 Task: Search one way flight ticket for 3 adults in first from Hilton Head: Hilton Head Airport to Rock Springs: Southwest Wyoming Regional Airport (rock Springs Sweetwater County Airport) on 8-5-2023. Number of bags: 1 carry on bag. Price is upto 97000. Outbound departure time preference is 17:00.
Action: Mouse moved to (317, 275)
Screenshot: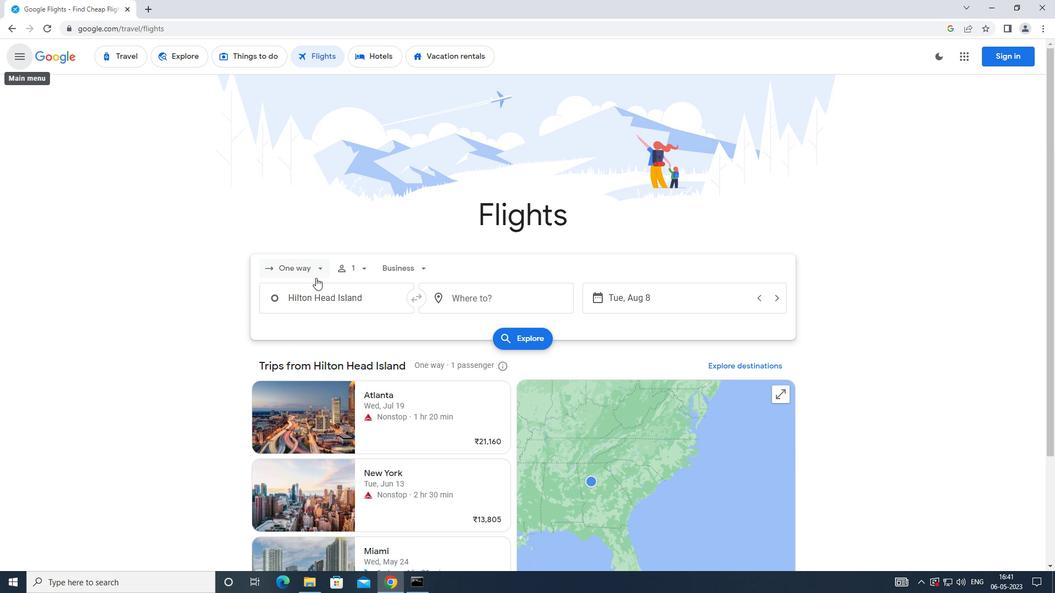 
Action: Mouse pressed left at (317, 275)
Screenshot: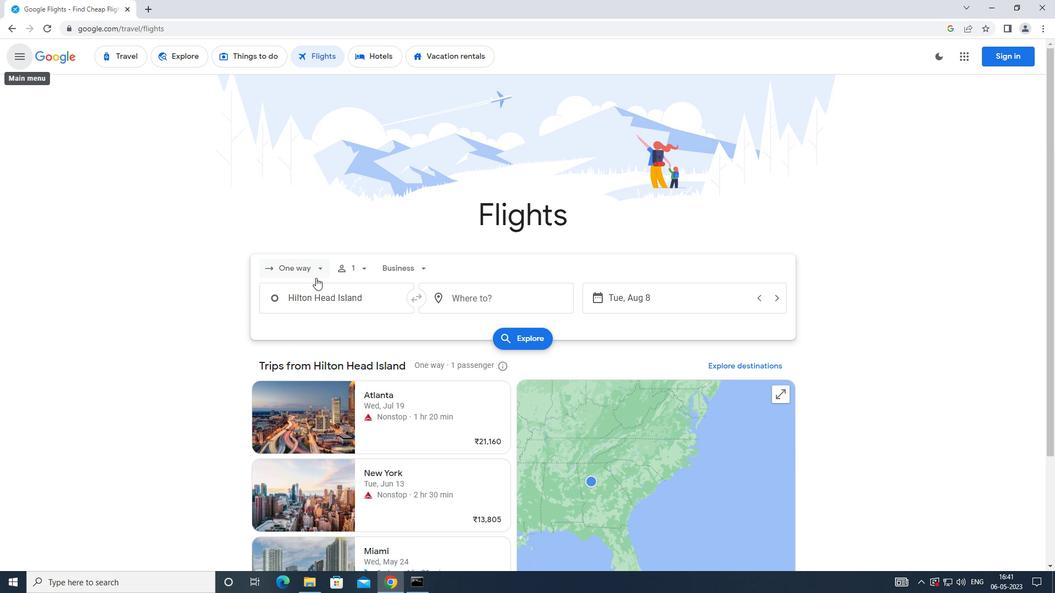 
Action: Mouse moved to (320, 319)
Screenshot: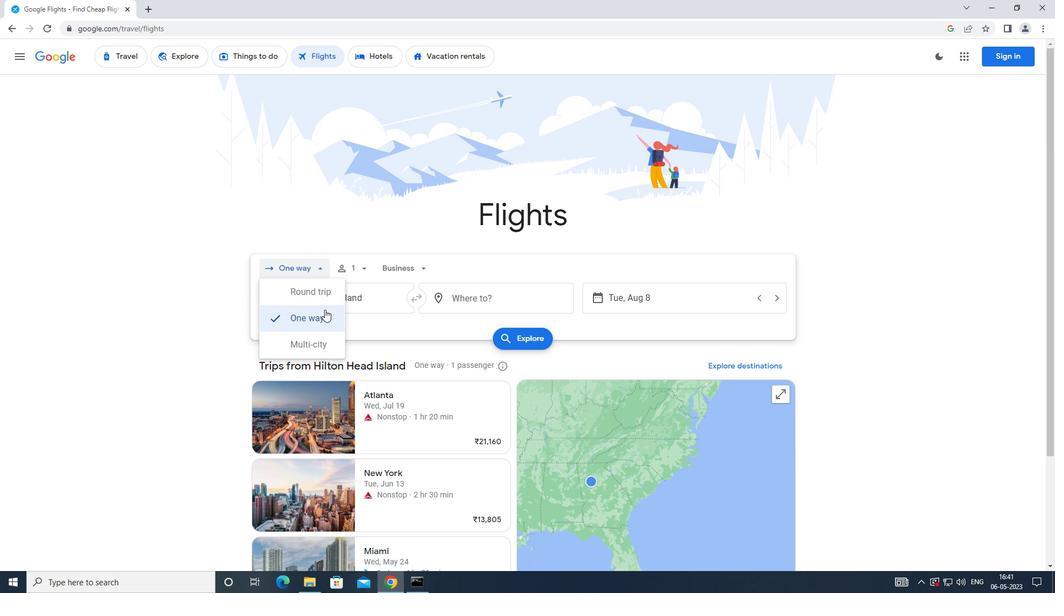 
Action: Mouse pressed left at (320, 319)
Screenshot: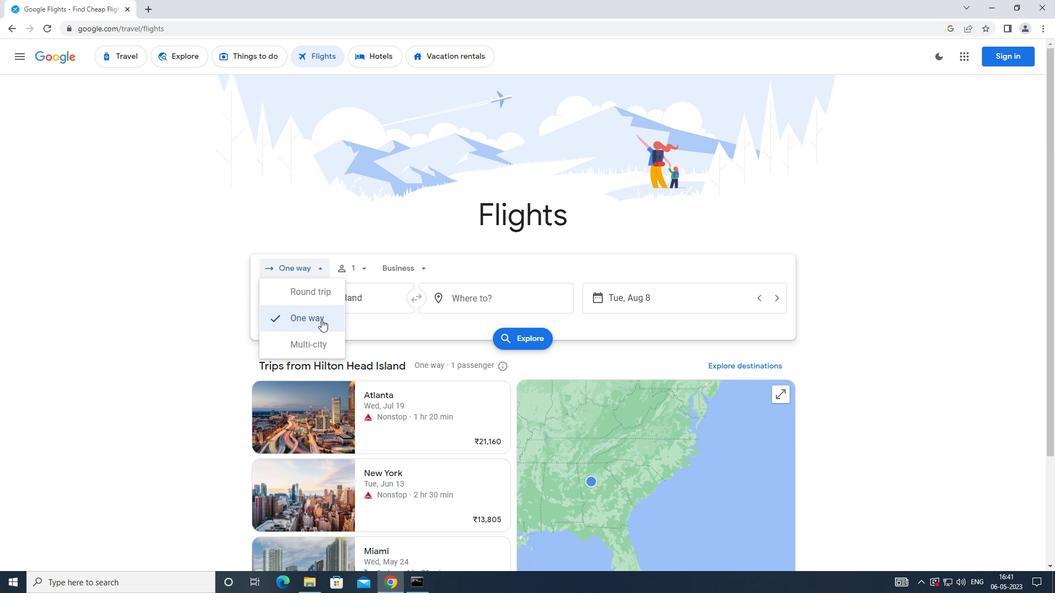 
Action: Mouse moved to (353, 273)
Screenshot: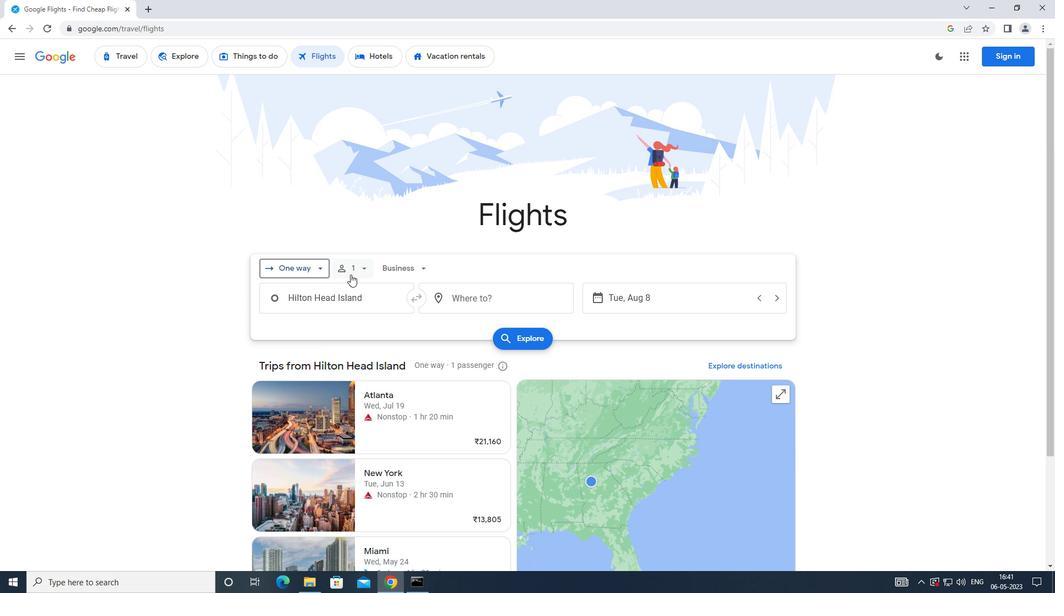 
Action: Mouse pressed left at (353, 273)
Screenshot: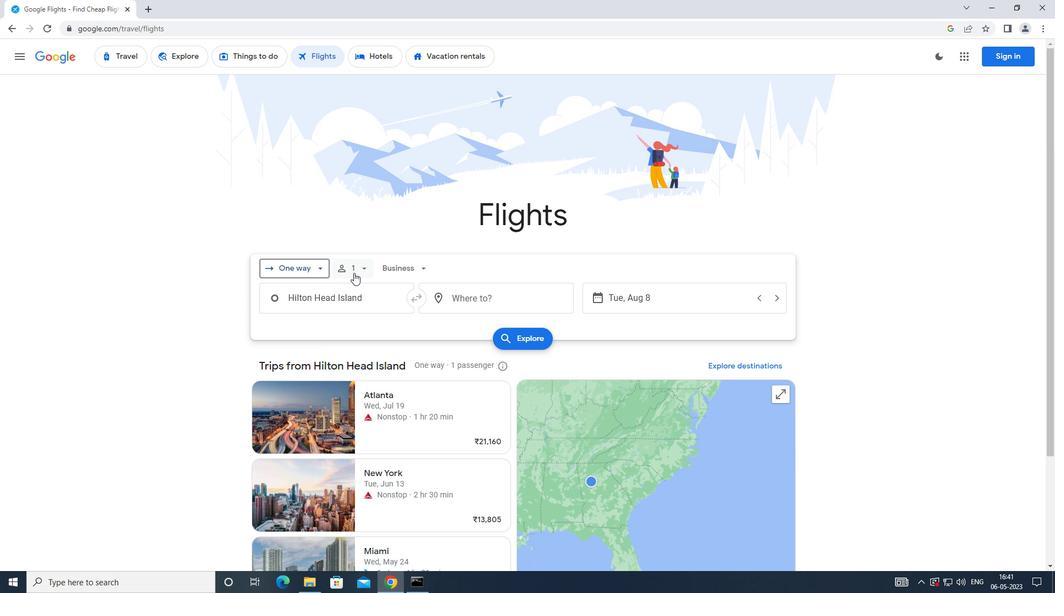 
Action: Mouse moved to (446, 297)
Screenshot: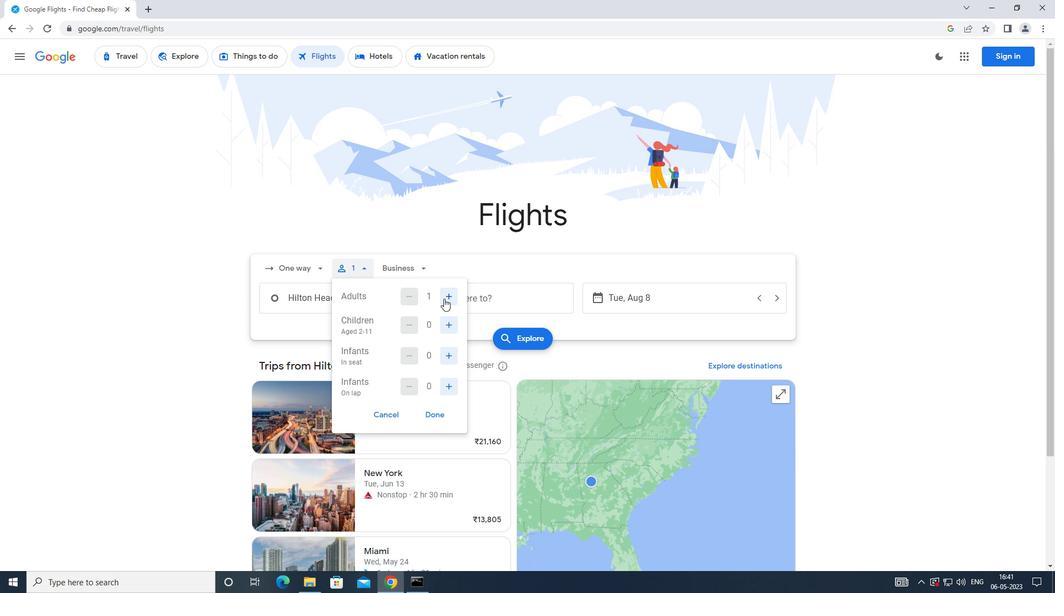 
Action: Mouse pressed left at (446, 297)
Screenshot: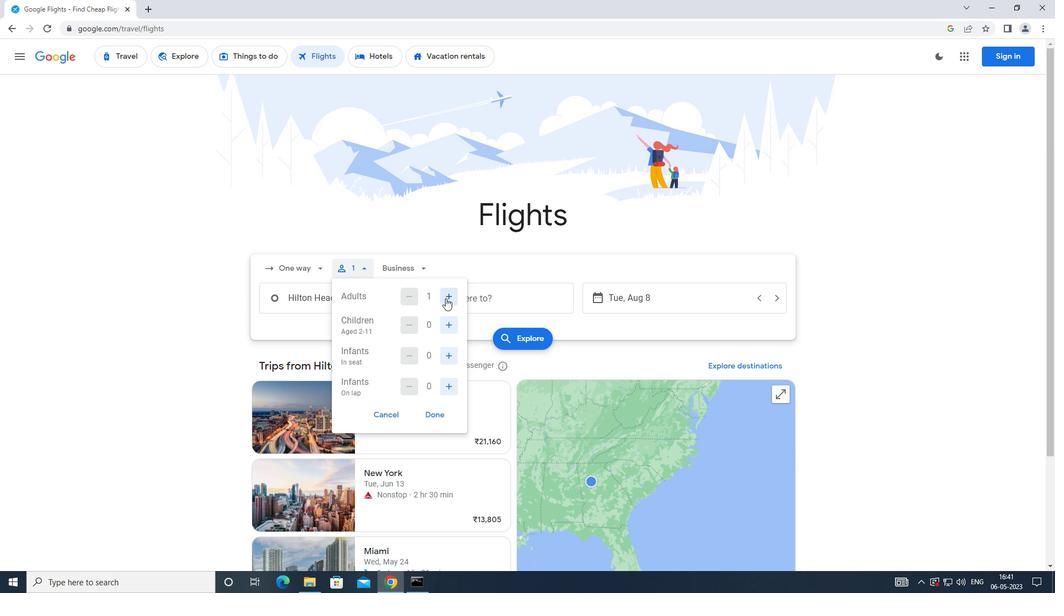 
Action: Mouse moved to (446, 297)
Screenshot: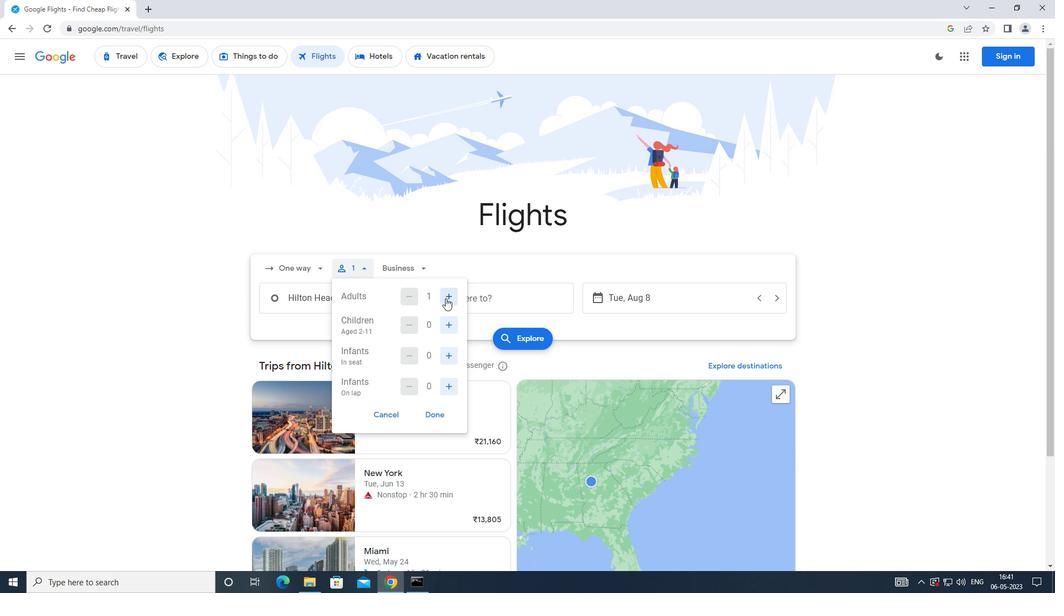 
Action: Mouse pressed left at (446, 297)
Screenshot: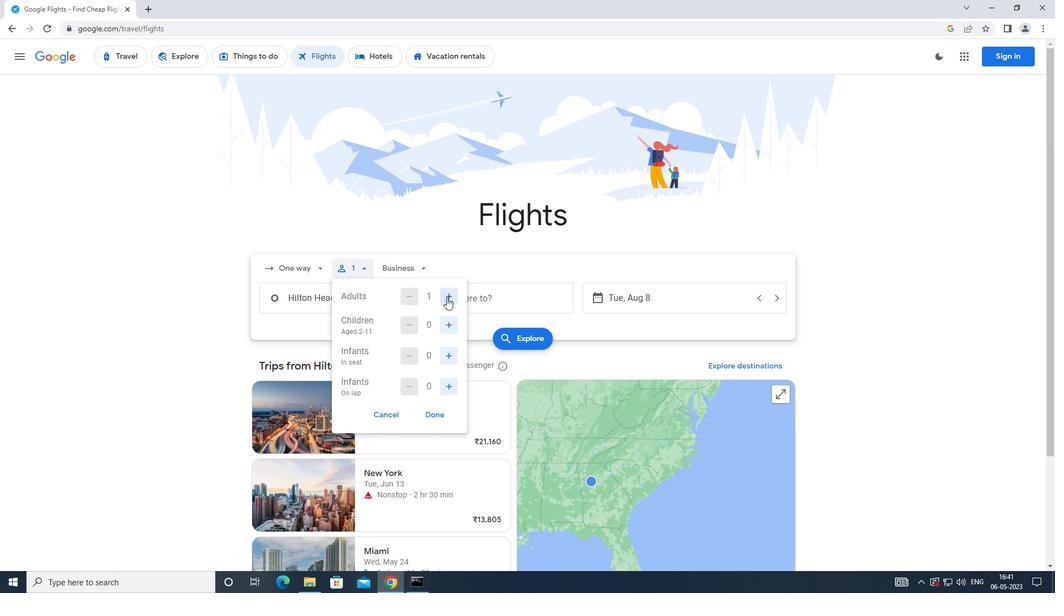 
Action: Mouse moved to (433, 417)
Screenshot: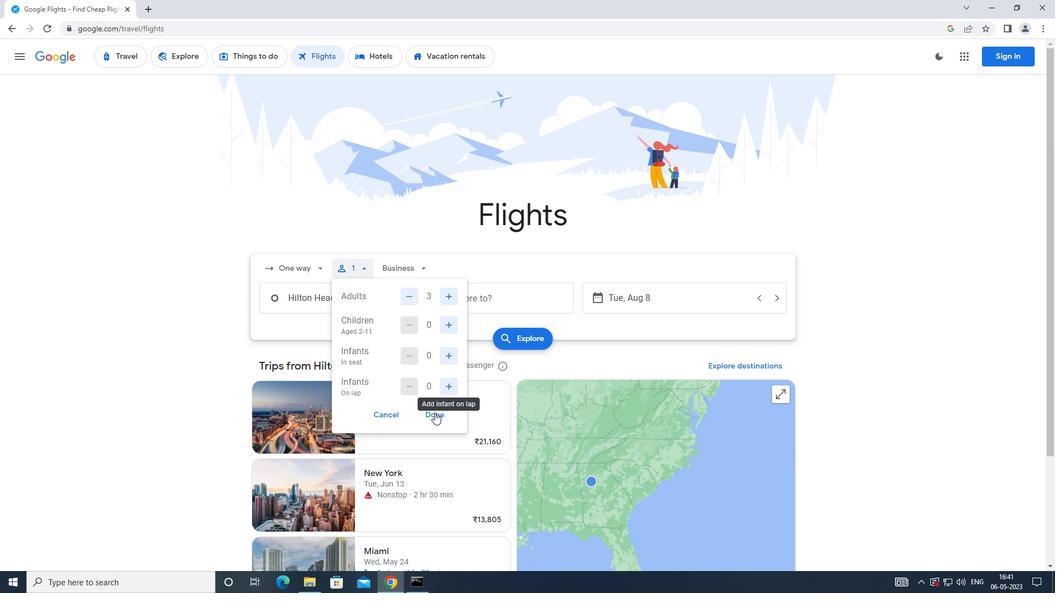 
Action: Mouse pressed left at (433, 417)
Screenshot: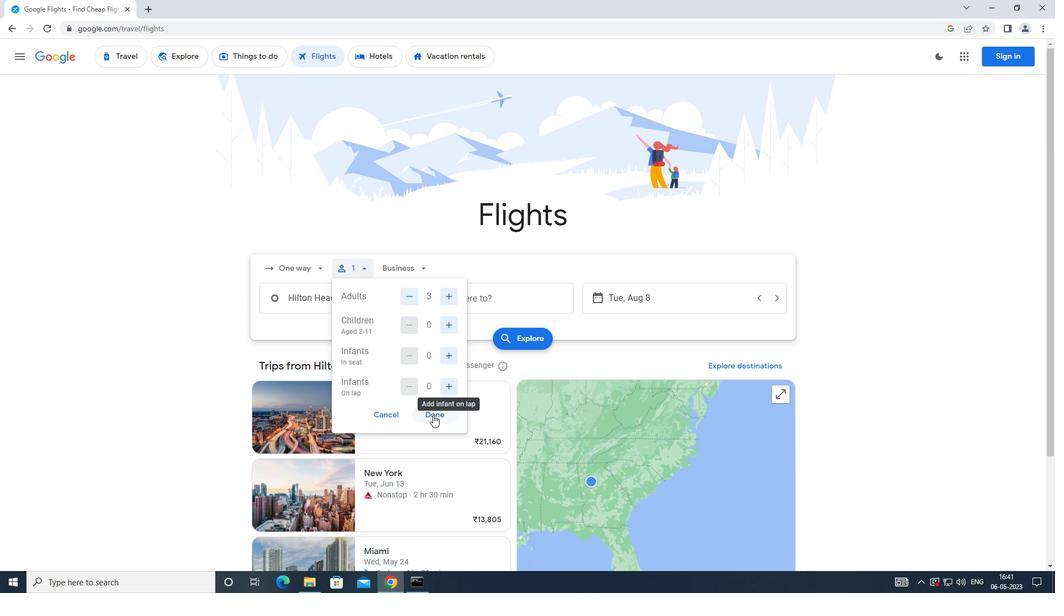 
Action: Mouse moved to (420, 267)
Screenshot: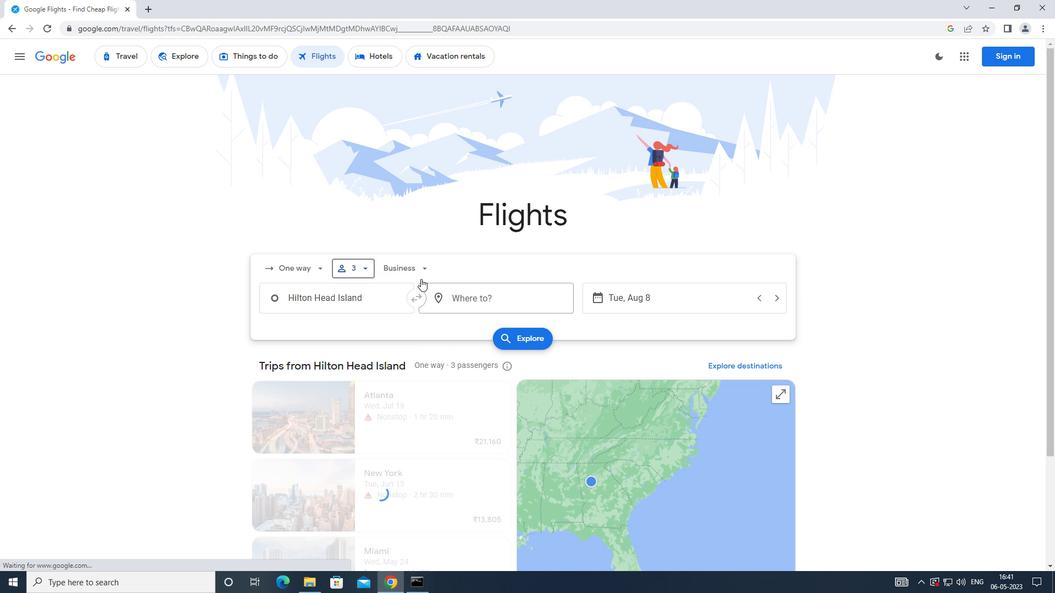 
Action: Mouse pressed left at (420, 267)
Screenshot: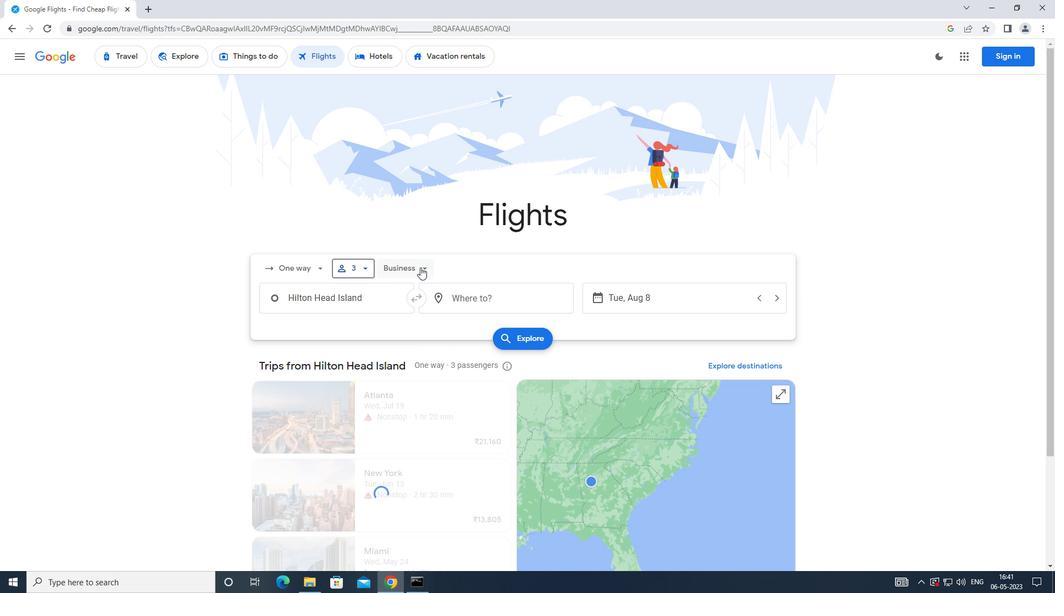 
Action: Mouse moved to (428, 376)
Screenshot: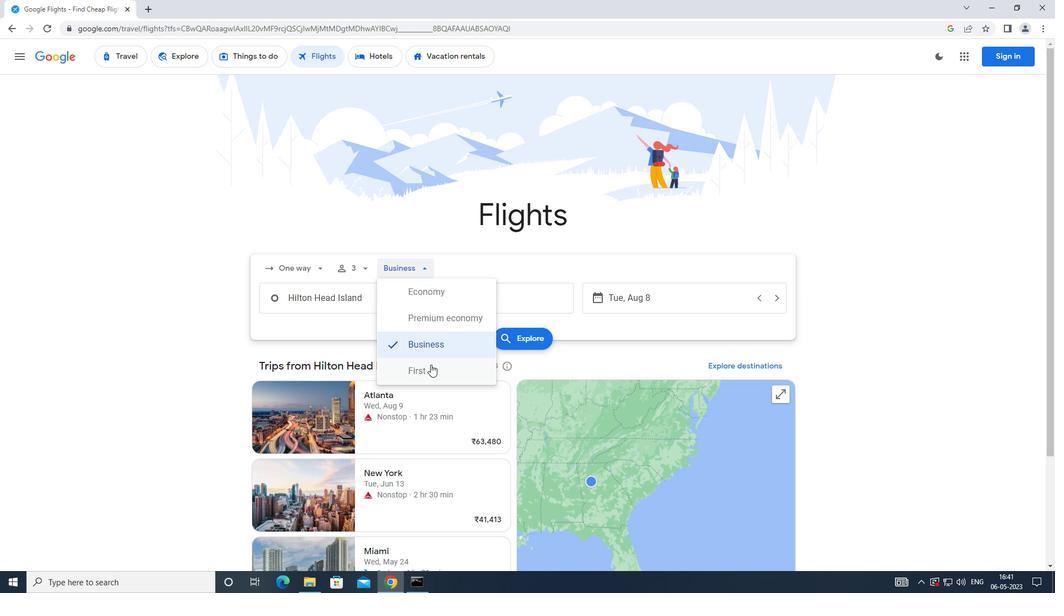 
Action: Mouse pressed left at (428, 376)
Screenshot: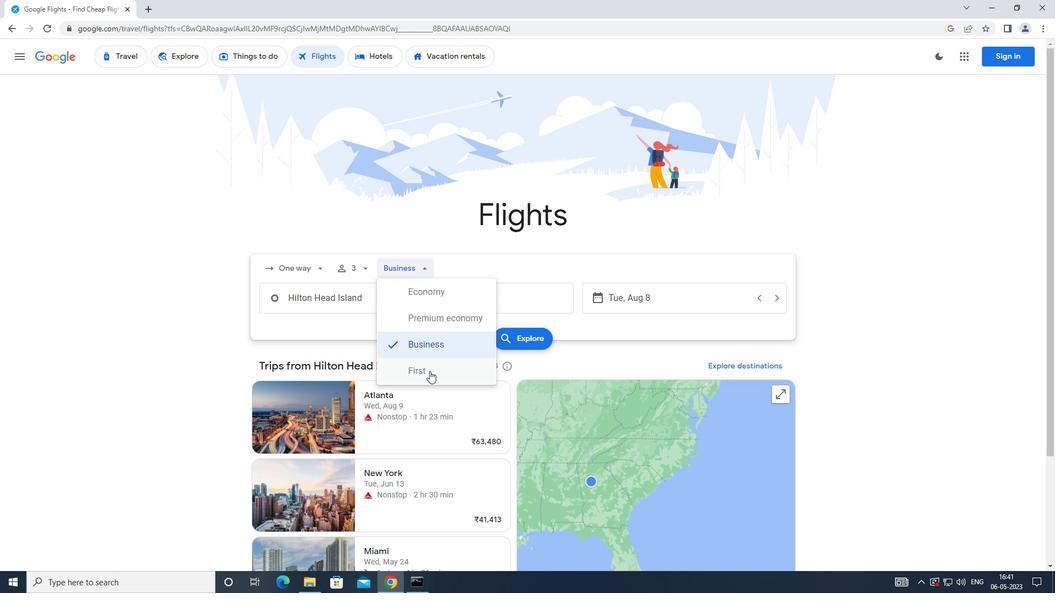 
Action: Mouse moved to (372, 303)
Screenshot: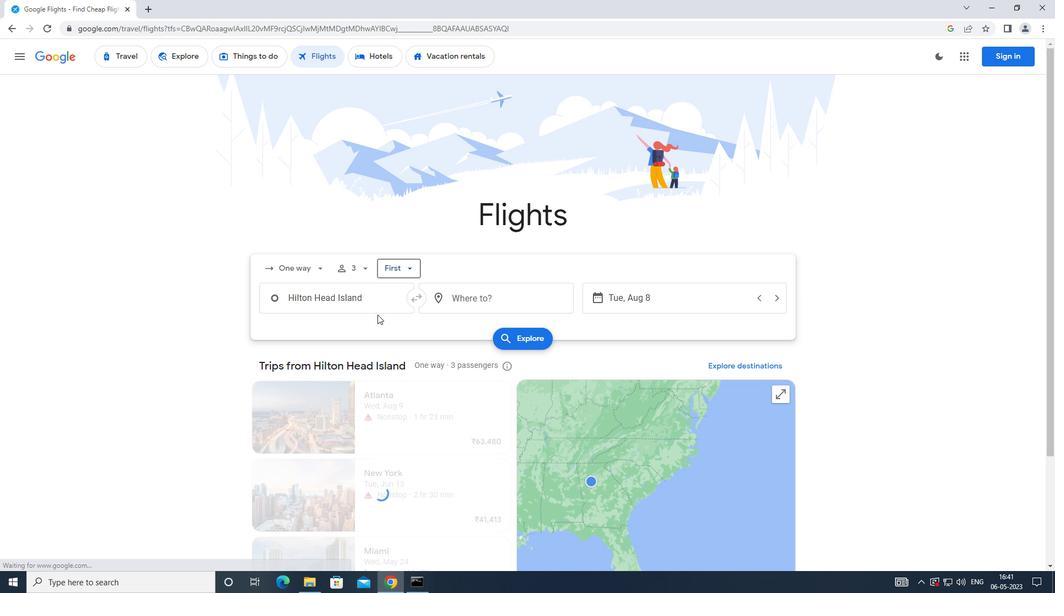 
Action: Mouse pressed left at (372, 303)
Screenshot: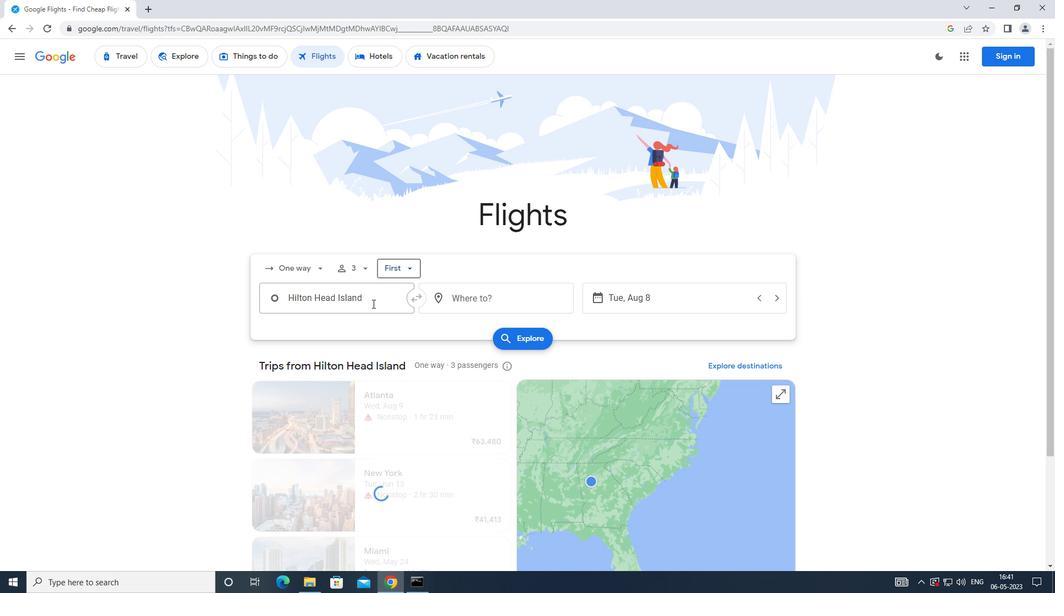 
Action: Mouse moved to (364, 325)
Screenshot: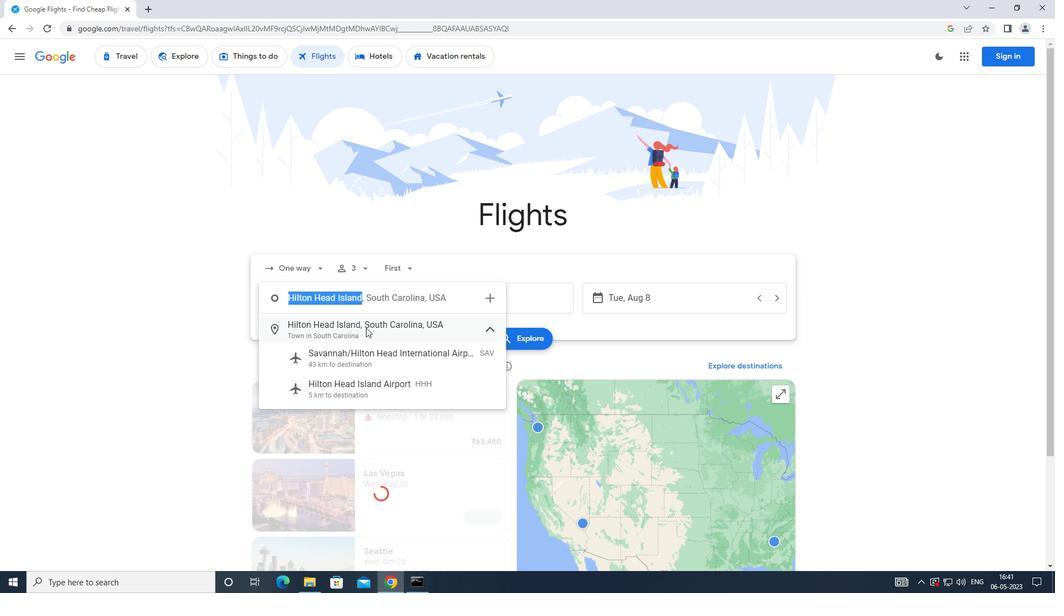 
Action: Mouse pressed left at (364, 325)
Screenshot: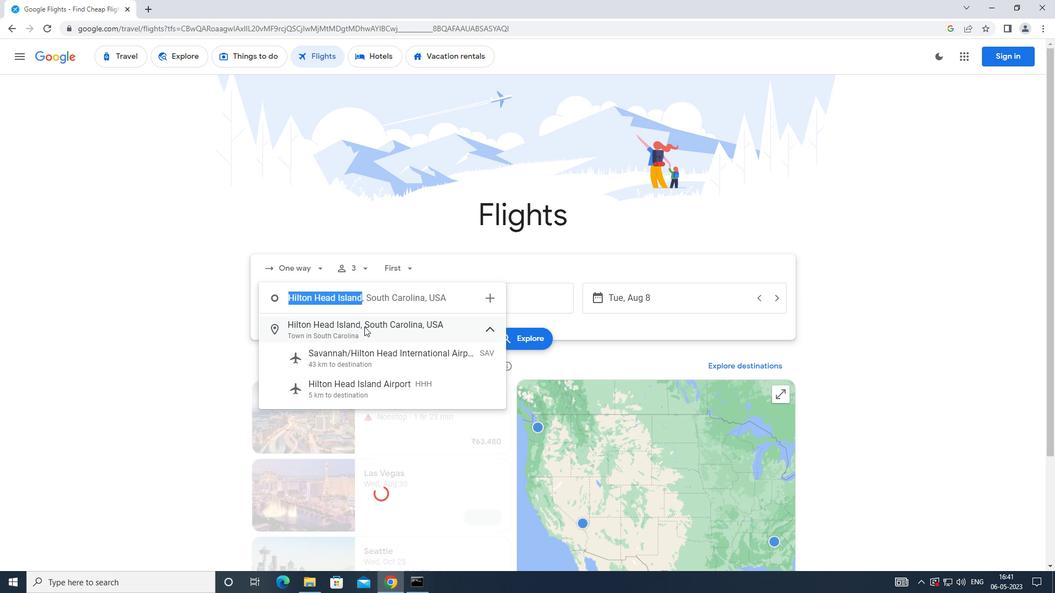 
Action: Mouse moved to (436, 303)
Screenshot: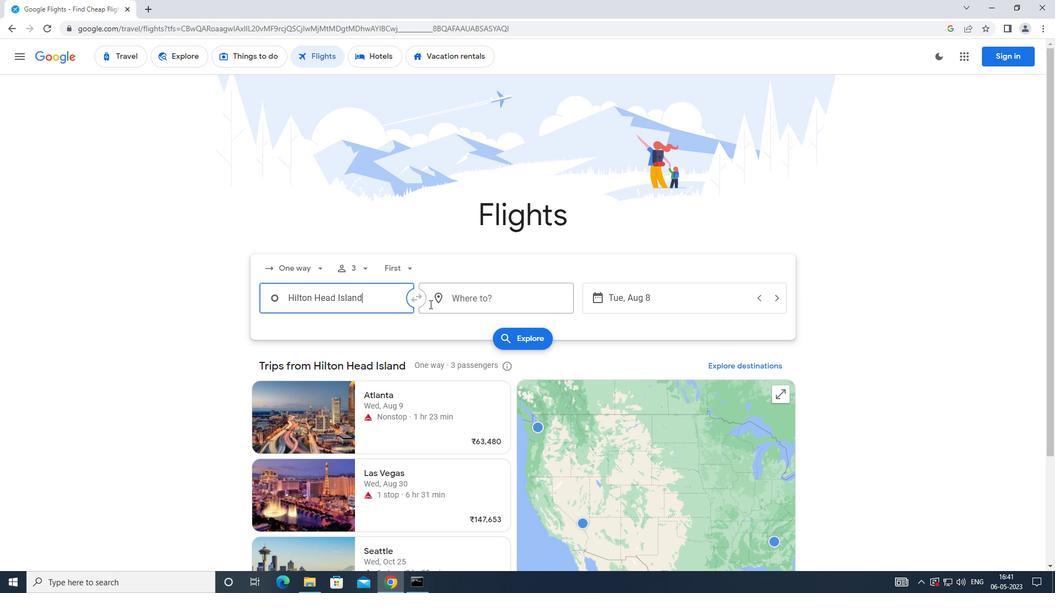 
Action: Mouse pressed left at (436, 303)
Screenshot: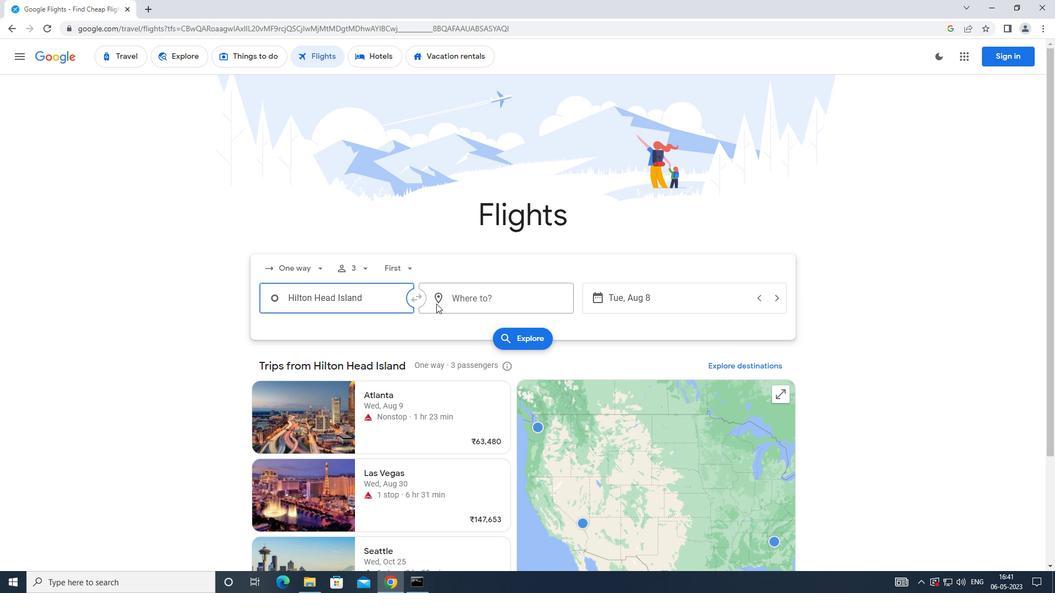 
Action: Mouse moved to (466, 299)
Screenshot: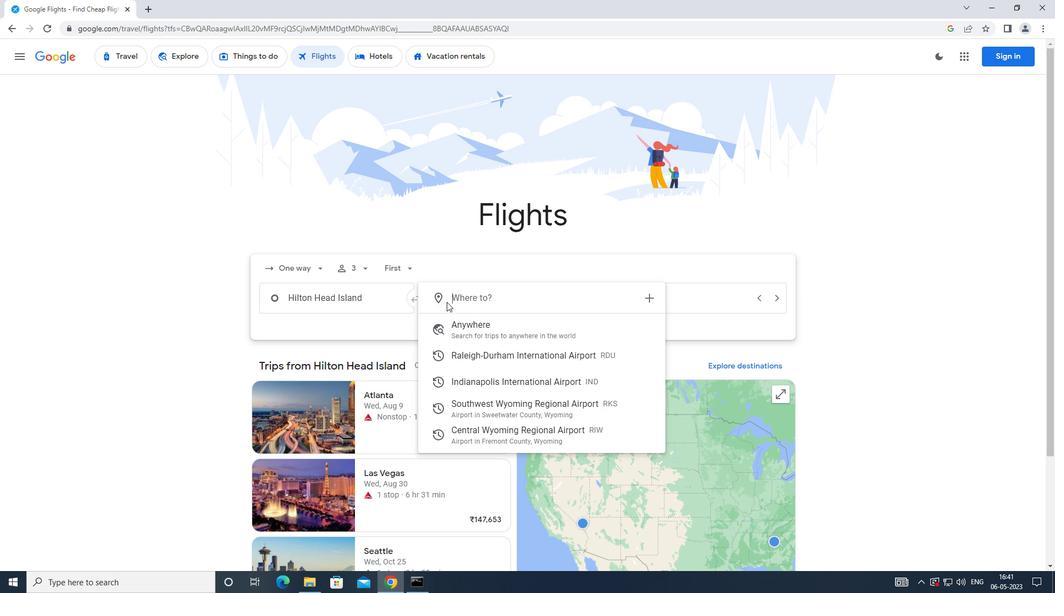 
Action: Key pressed <Key.caps_lock>s<Key.caps_lock>outhwest
Screenshot: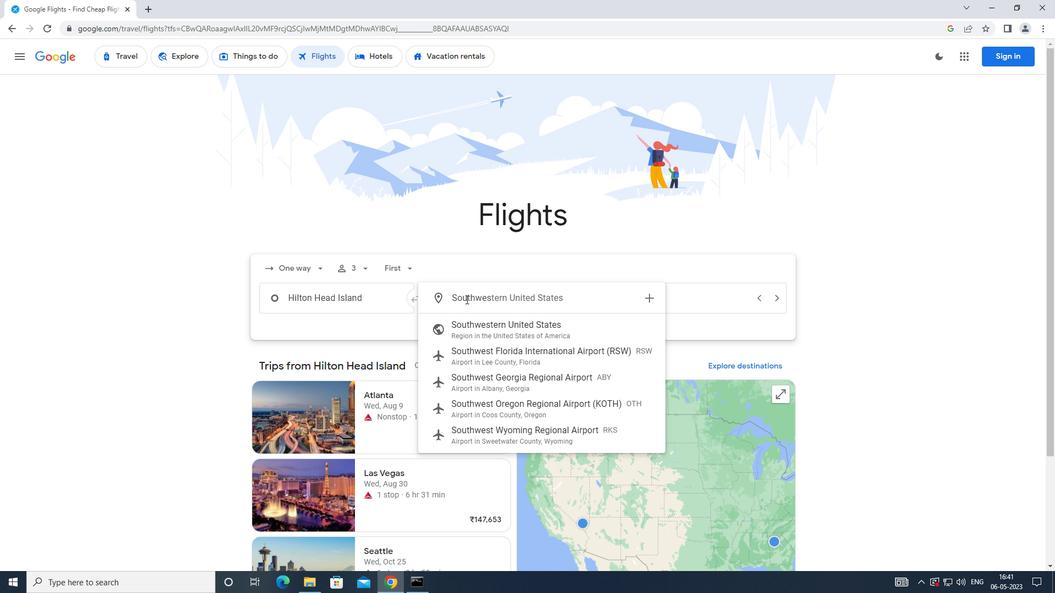 
Action: Mouse moved to (489, 435)
Screenshot: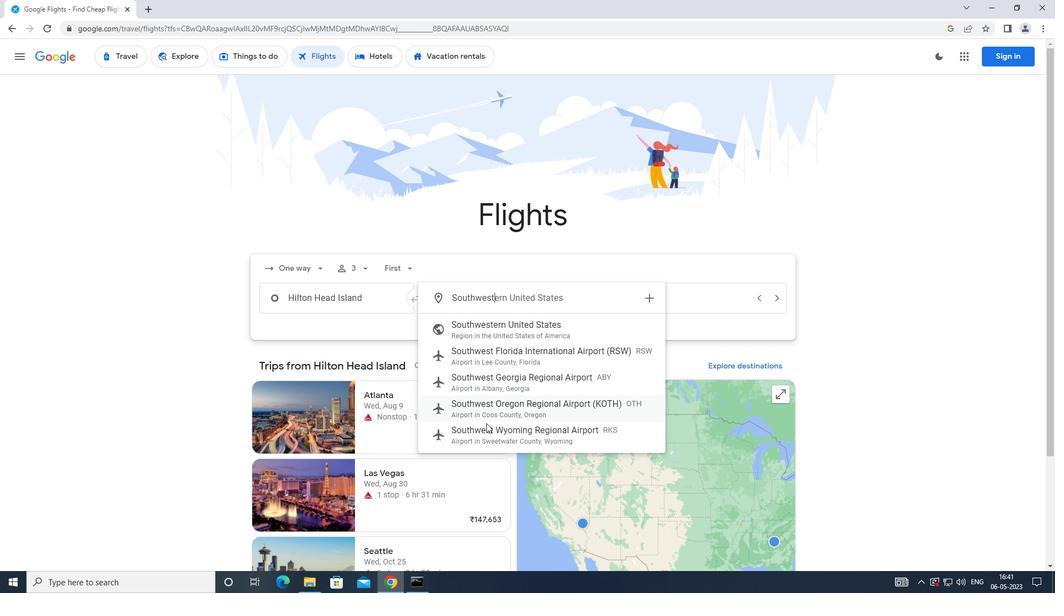 
Action: Mouse pressed left at (489, 435)
Screenshot: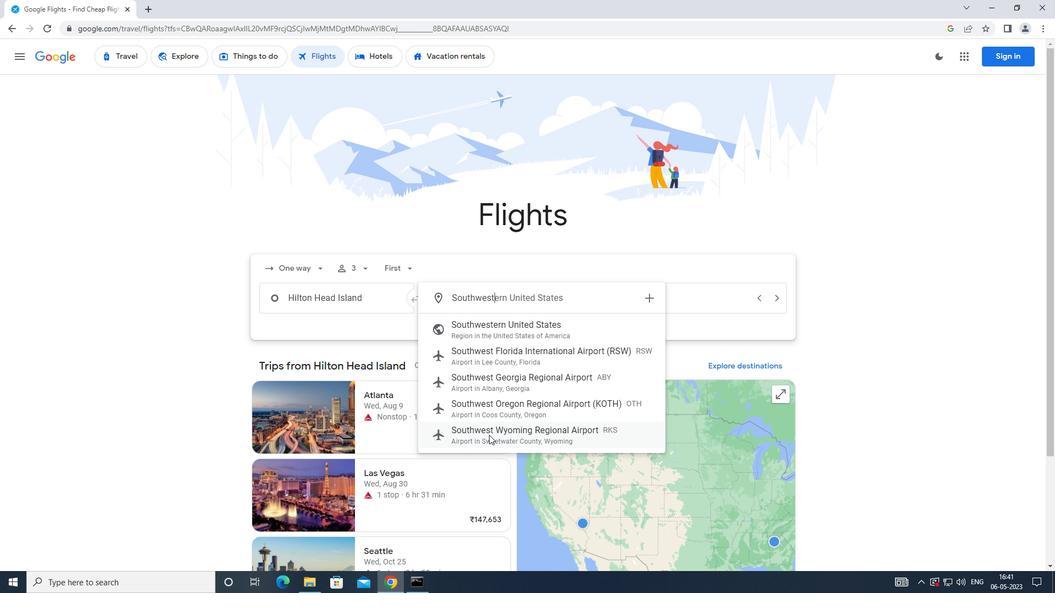 
Action: Mouse moved to (610, 294)
Screenshot: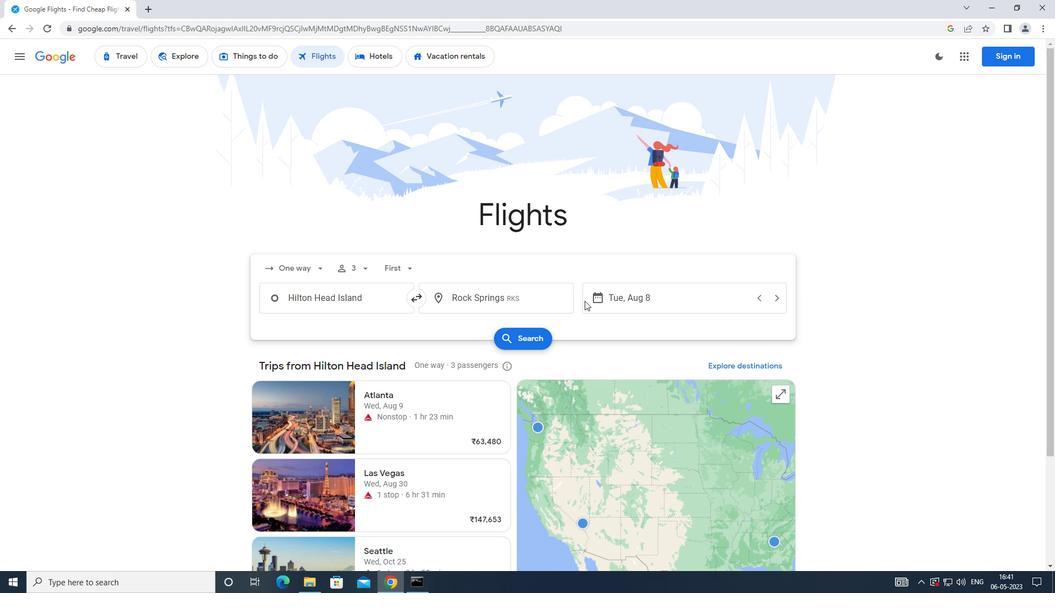 
Action: Mouse pressed left at (610, 294)
Screenshot: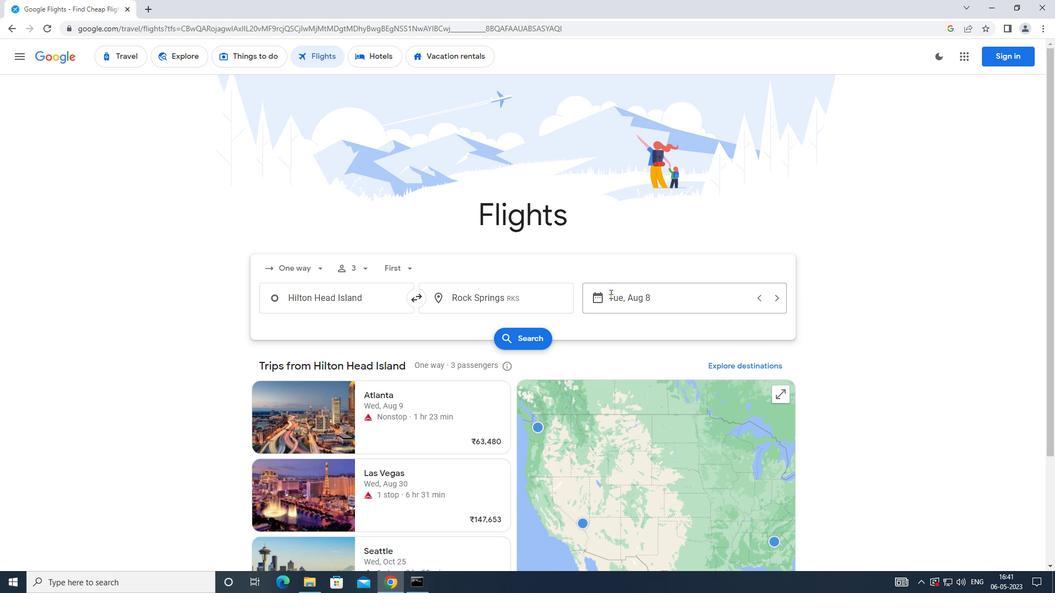 
Action: Mouse moved to (441, 386)
Screenshot: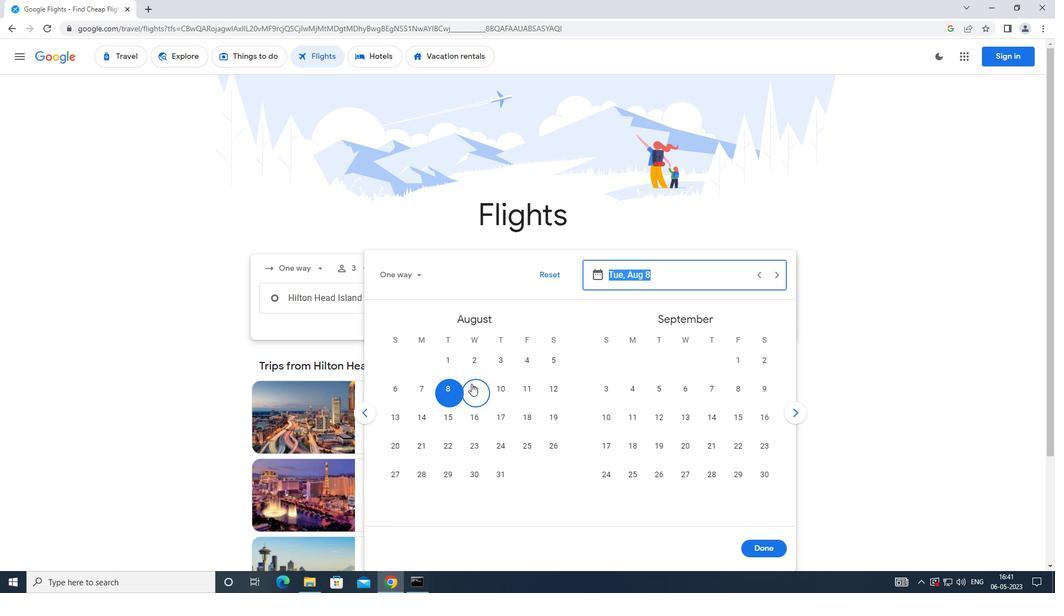 
Action: Mouse pressed left at (441, 386)
Screenshot: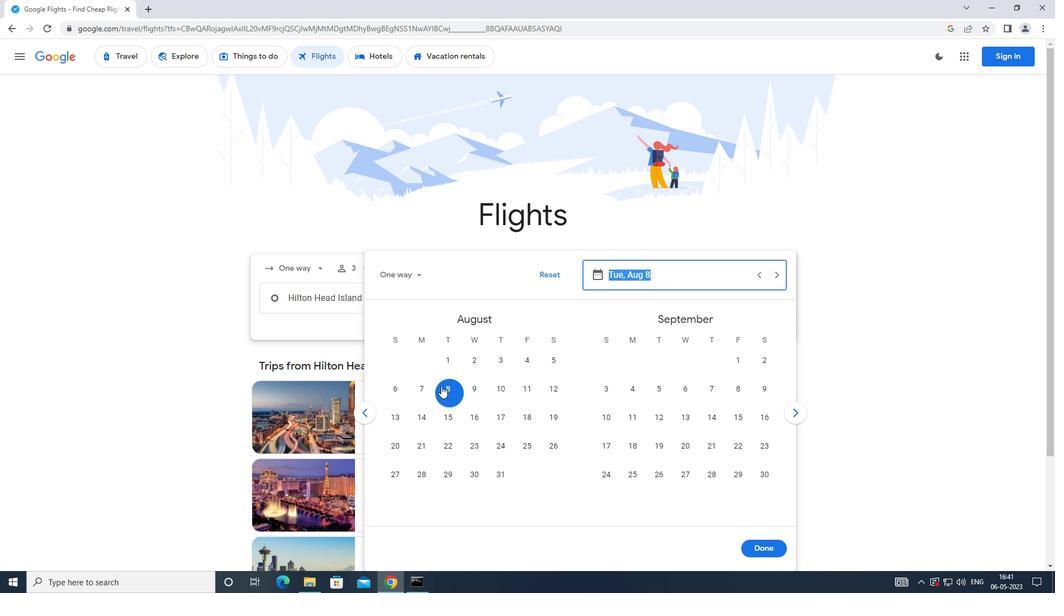 
Action: Mouse moved to (769, 546)
Screenshot: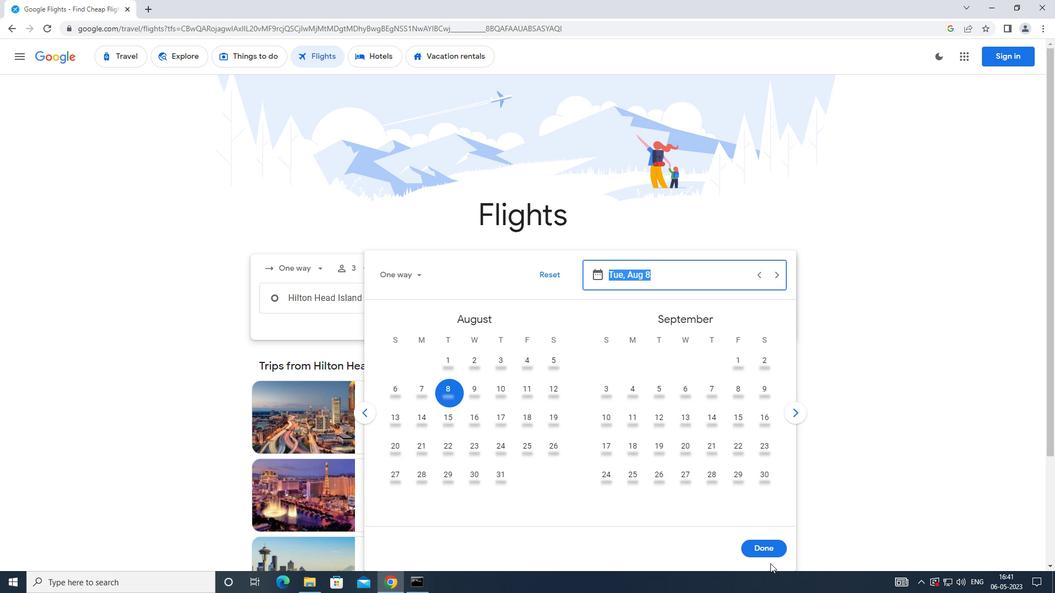 
Action: Mouse pressed left at (769, 546)
Screenshot: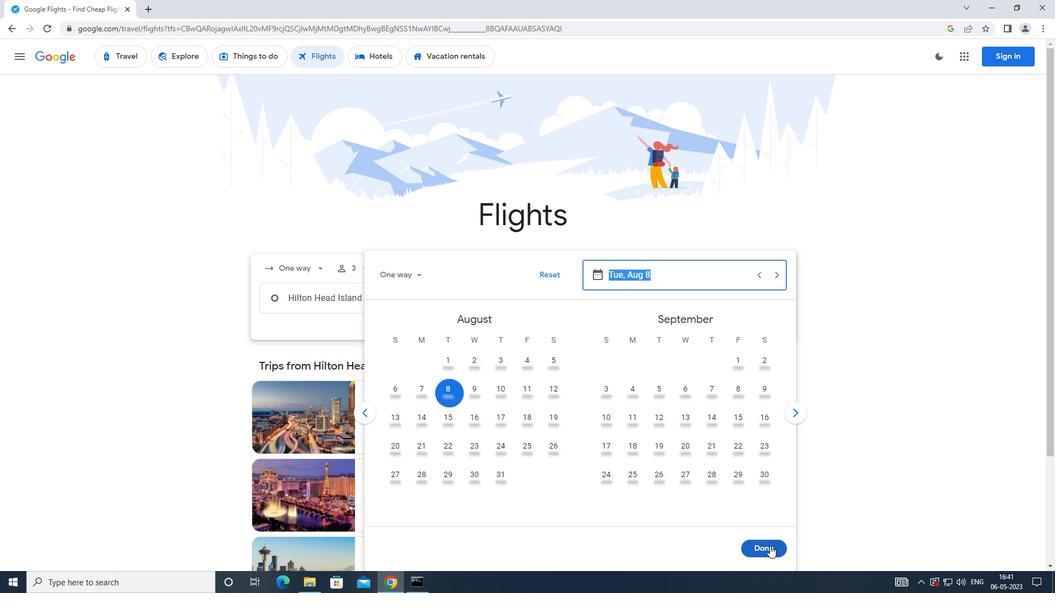 
Action: Mouse moved to (512, 333)
Screenshot: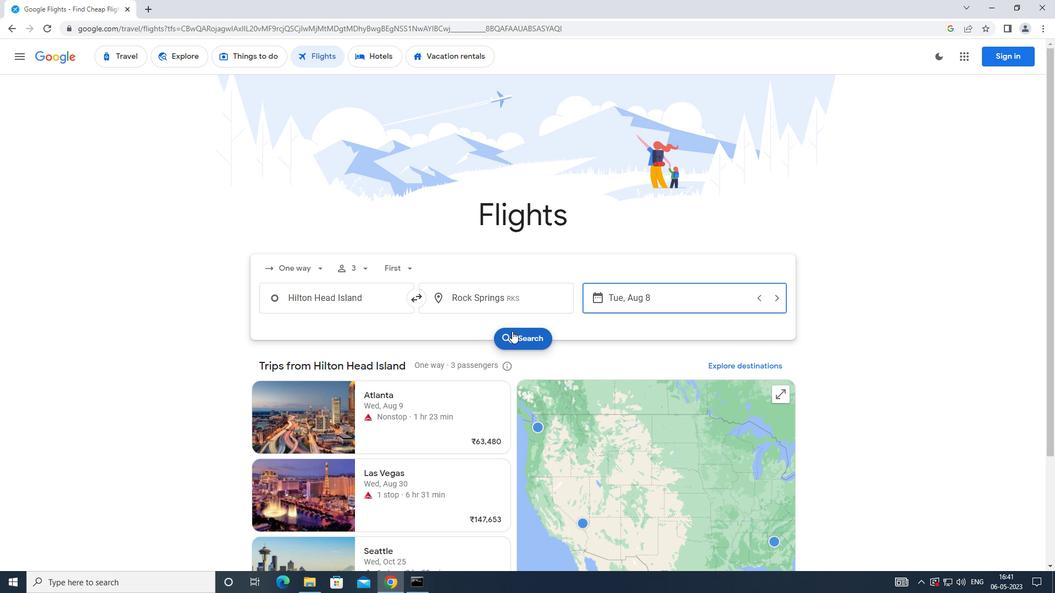 
Action: Mouse pressed left at (512, 333)
Screenshot: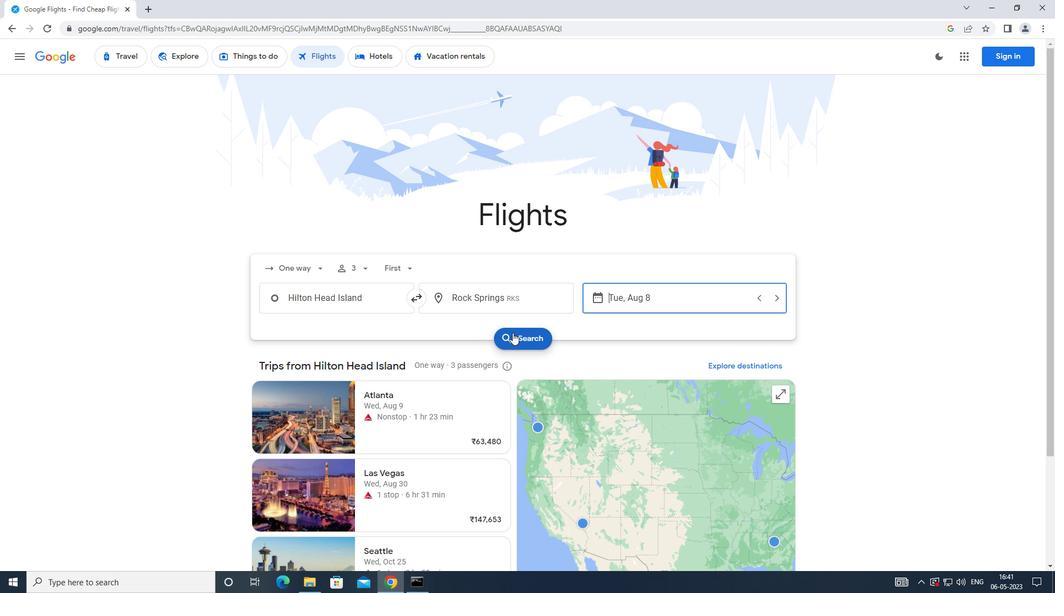 
Action: Mouse moved to (273, 164)
Screenshot: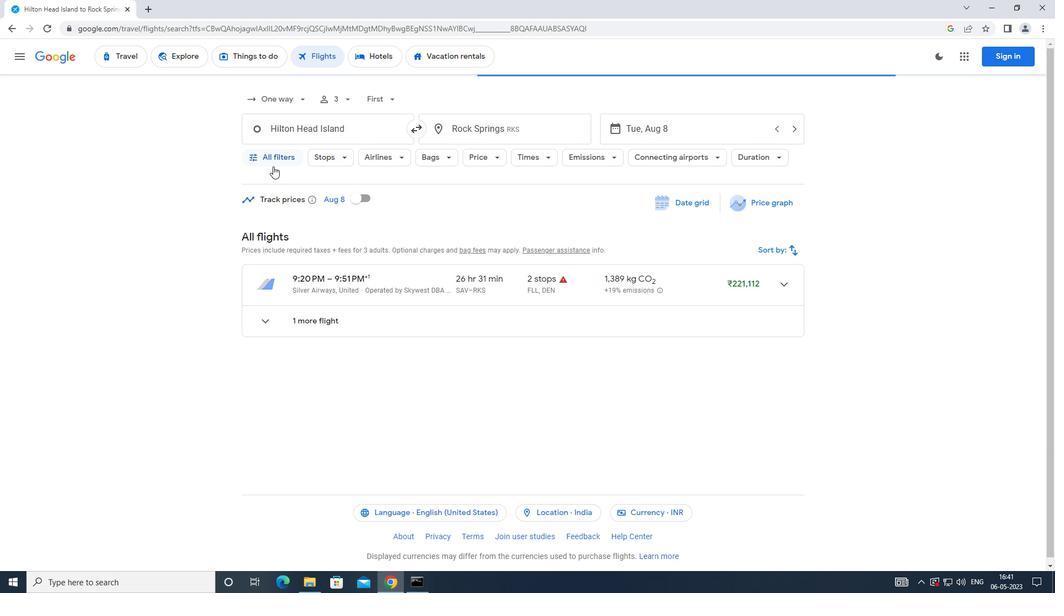 
Action: Mouse pressed left at (273, 164)
Screenshot: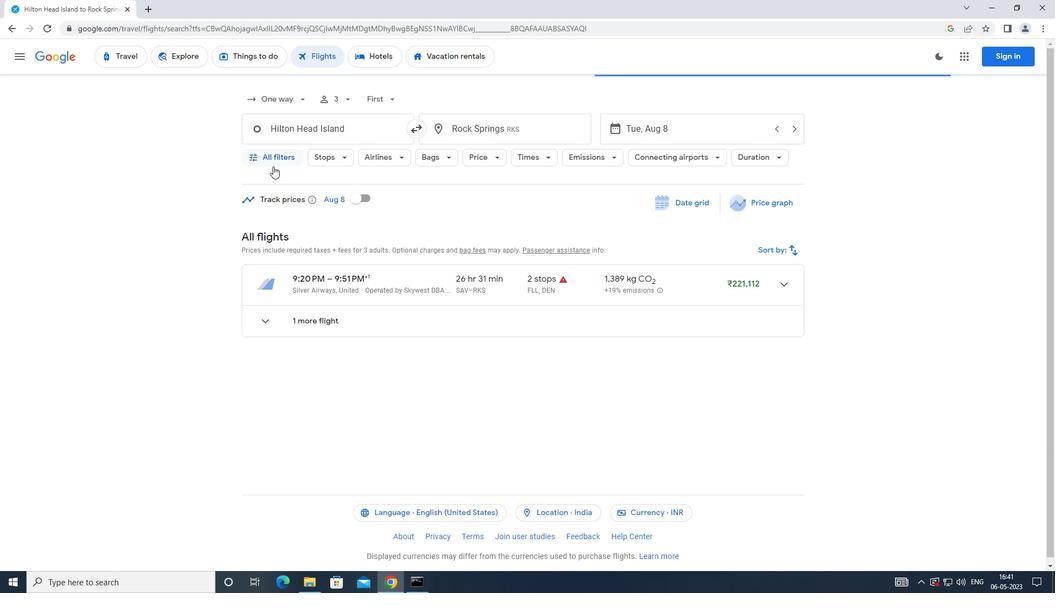 
Action: Mouse moved to (406, 395)
Screenshot: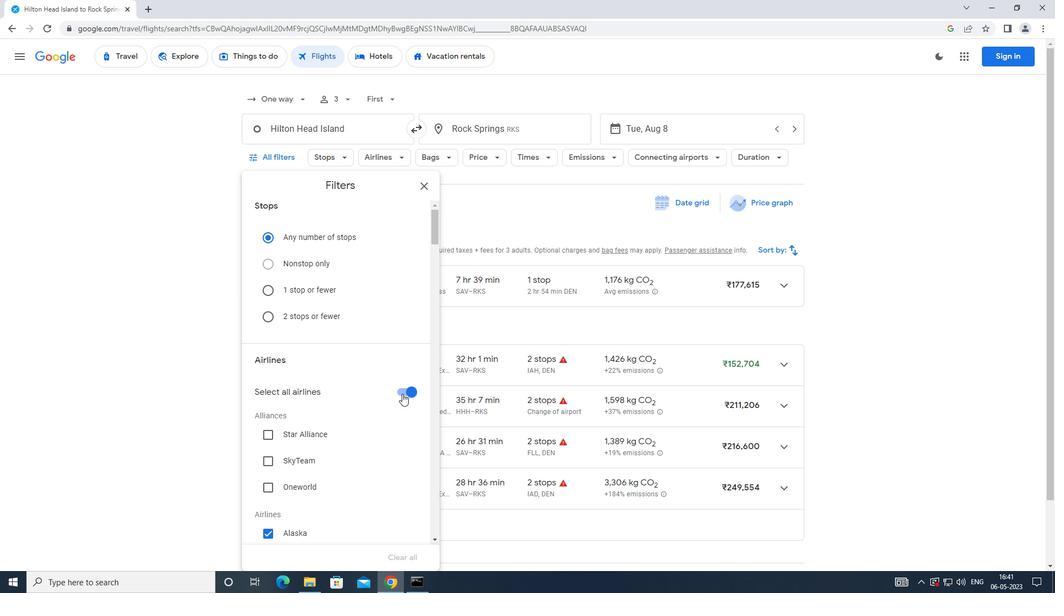 
Action: Mouse pressed left at (406, 395)
Screenshot: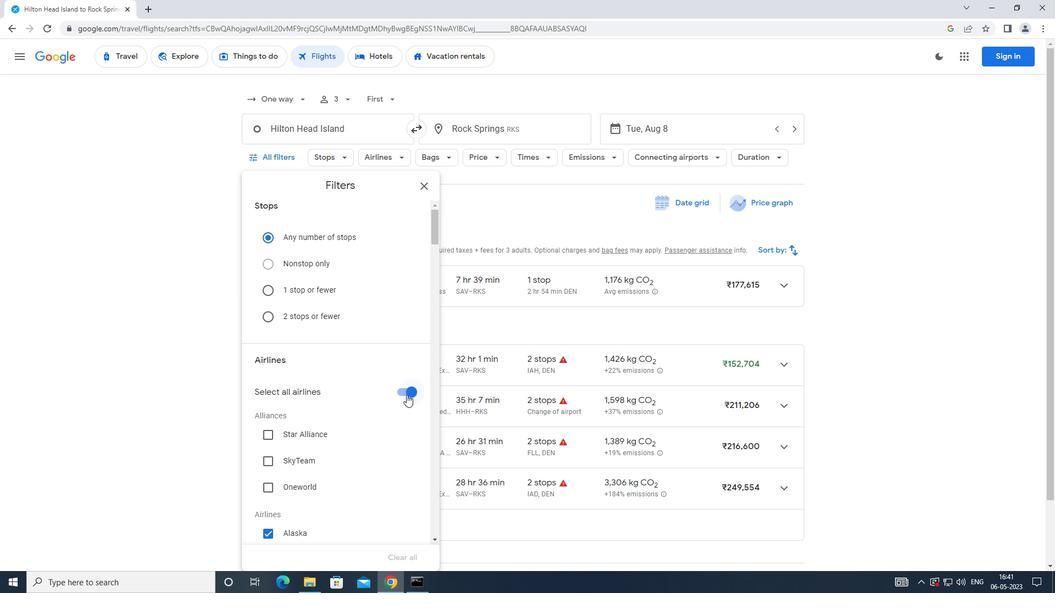 
Action: Mouse moved to (402, 388)
Screenshot: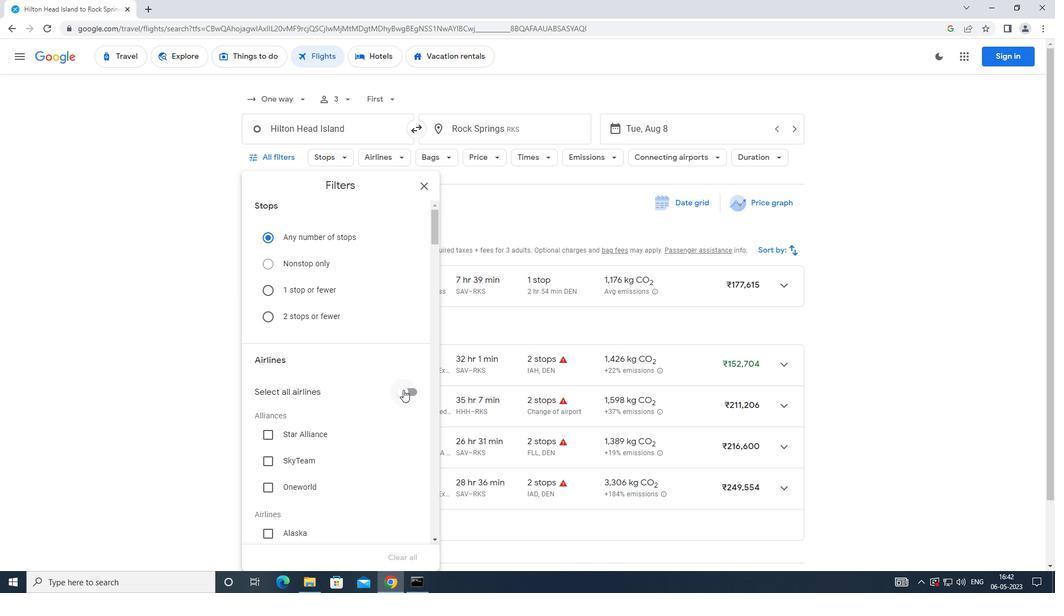 
Action: Mouse scrolled (402, 387) with delta (0, 0)
Screenshot: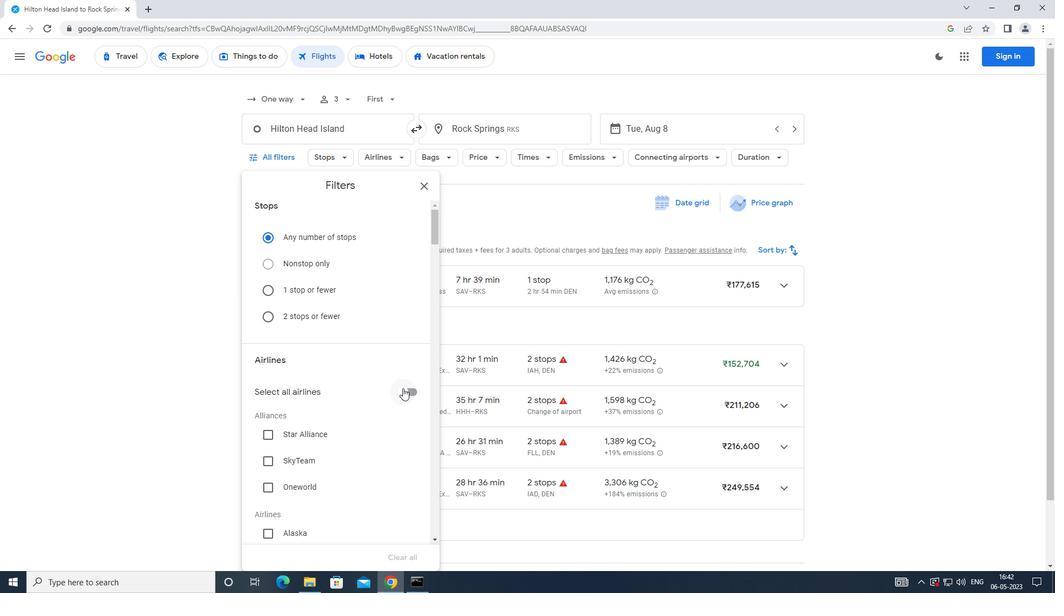 
Action: Mouse scrolled (402, 387) with delta (0, 0)
Screenshot: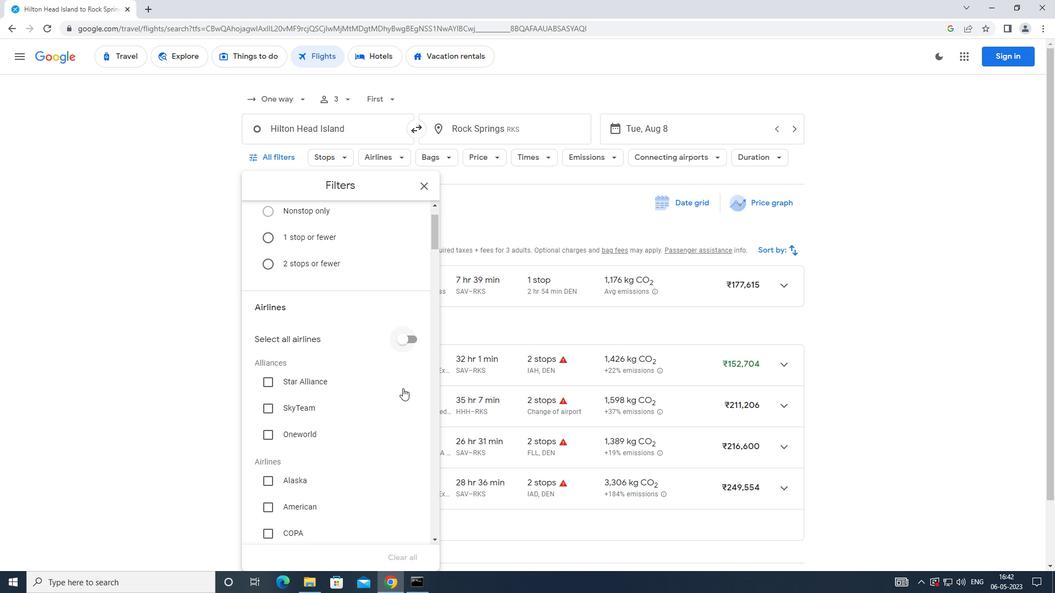 
Action: Mouse scrolled (402, 387) with delta (0, 0)
Screenshot: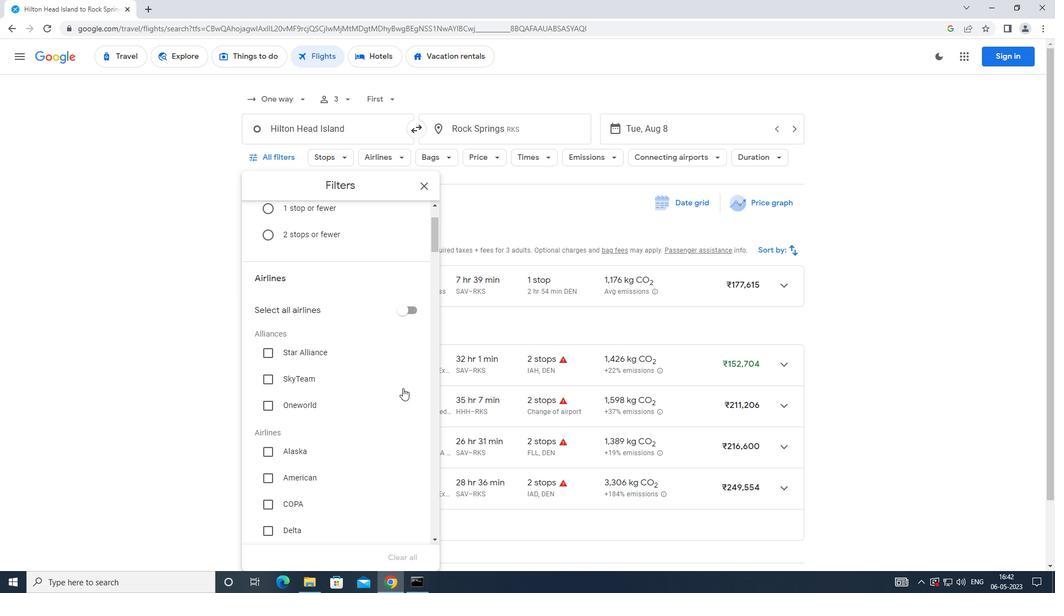 
Action: Mouse moved to (402, 386)
Screenshot: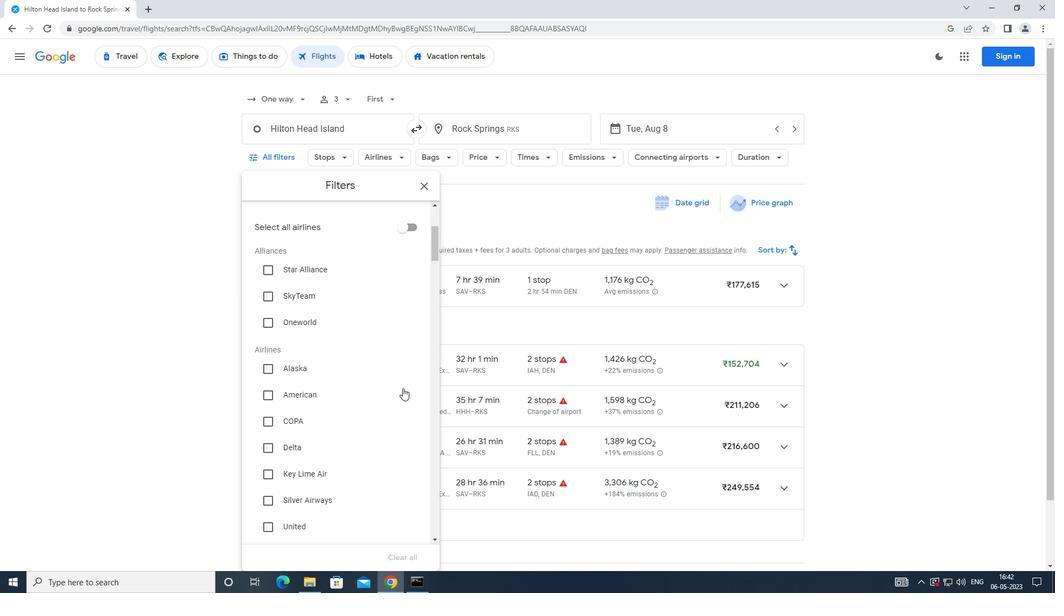 
Action: Mouse scrolled (402, 385) with delta (0, 0)
Screenshot: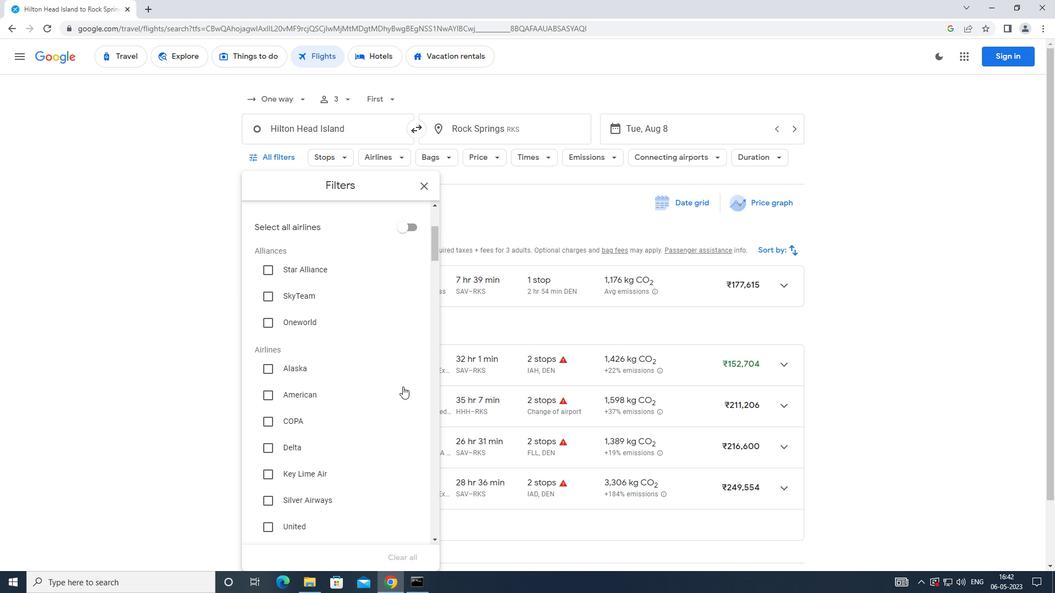
Action: Mouse scrolled (402, 385) with delta (0, 0)
Screenshot: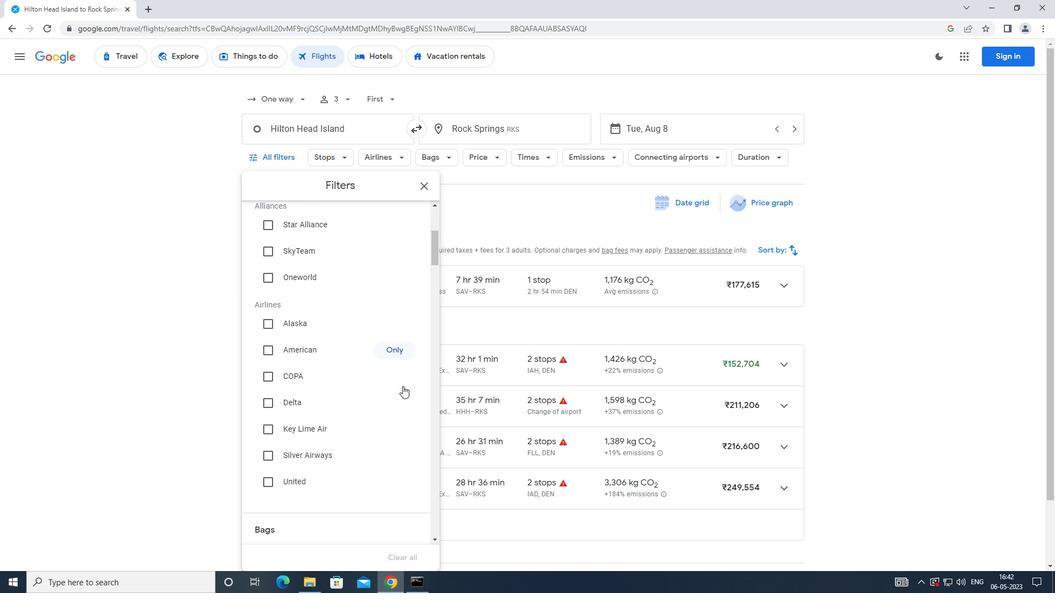 
Action: Mouse scrolled (402, 385) with delta (0, 0)
Screenshot: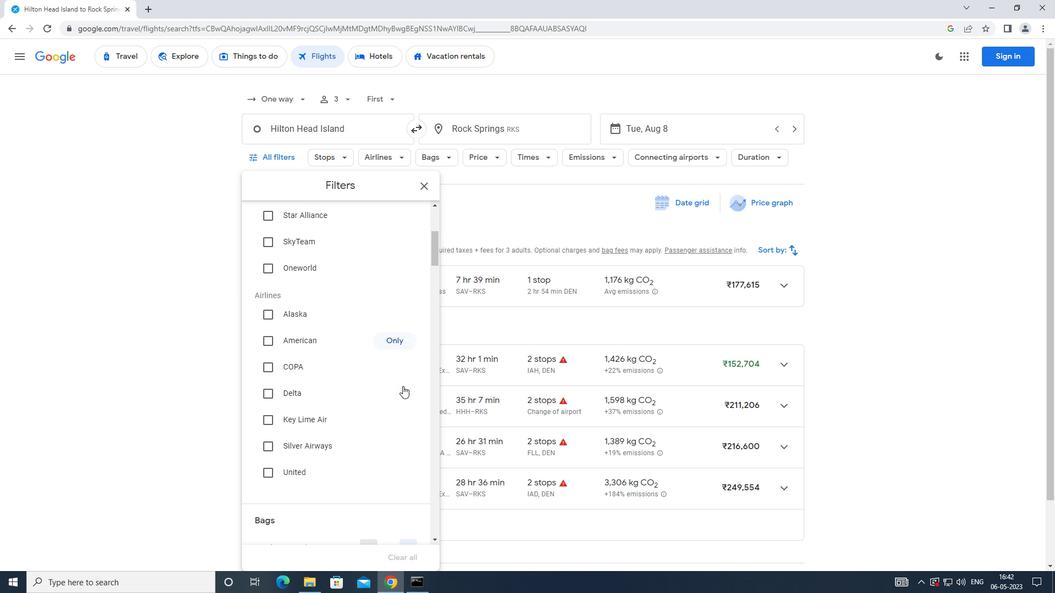 
Action: Mouse scrolled (402, 385) with delta (0, 0)
Screenshot: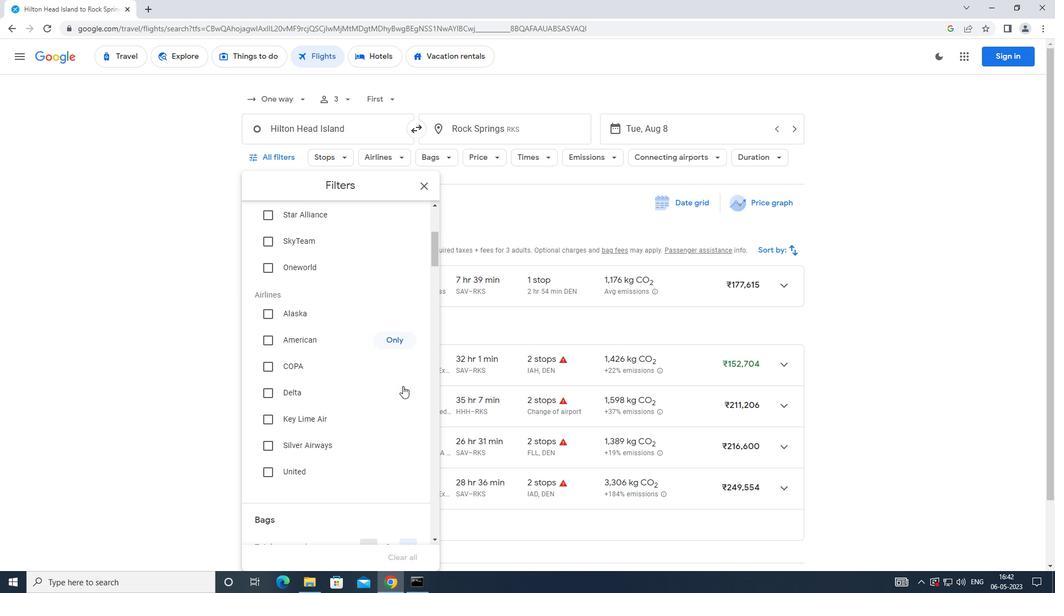 
Action: Mouse moved to (402, 380)
Screenshot: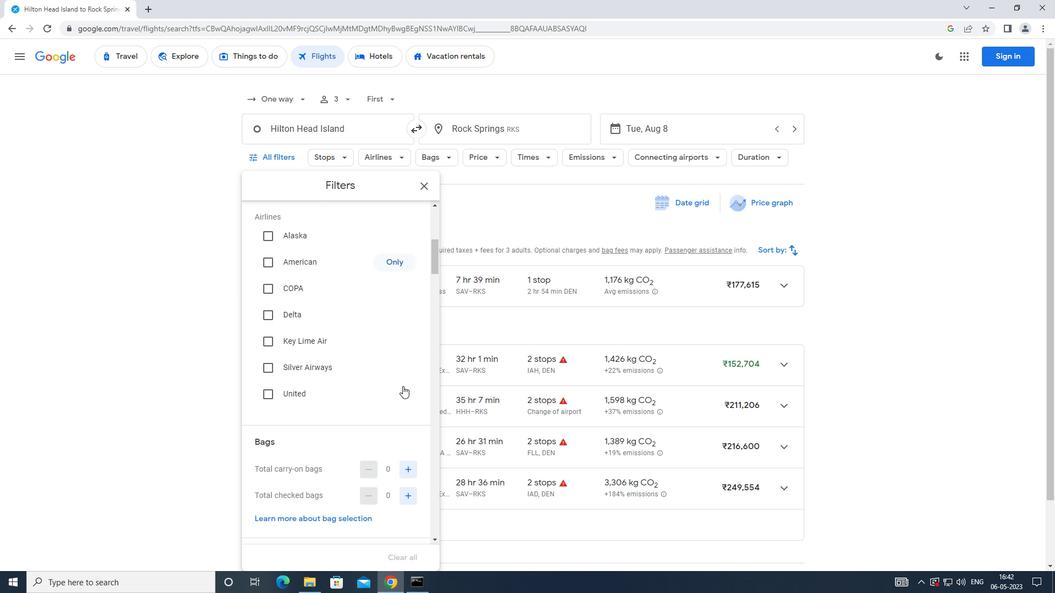 
Action: Mouse scrolled (402, 379) with delta (0, 0)
Screenshot: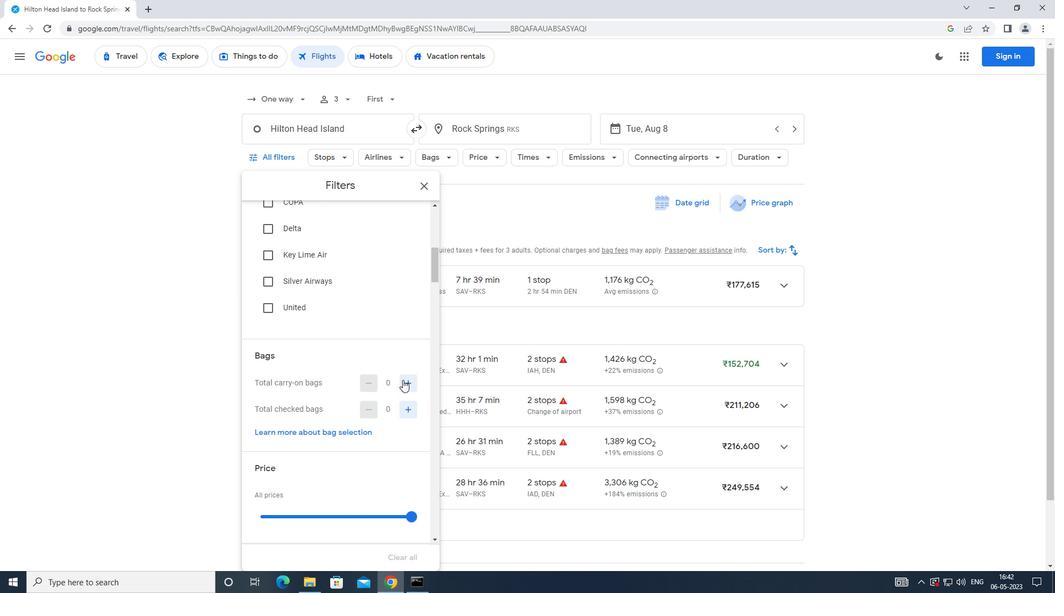 
Action: Mouse moved to (402, 328)
Screenshot: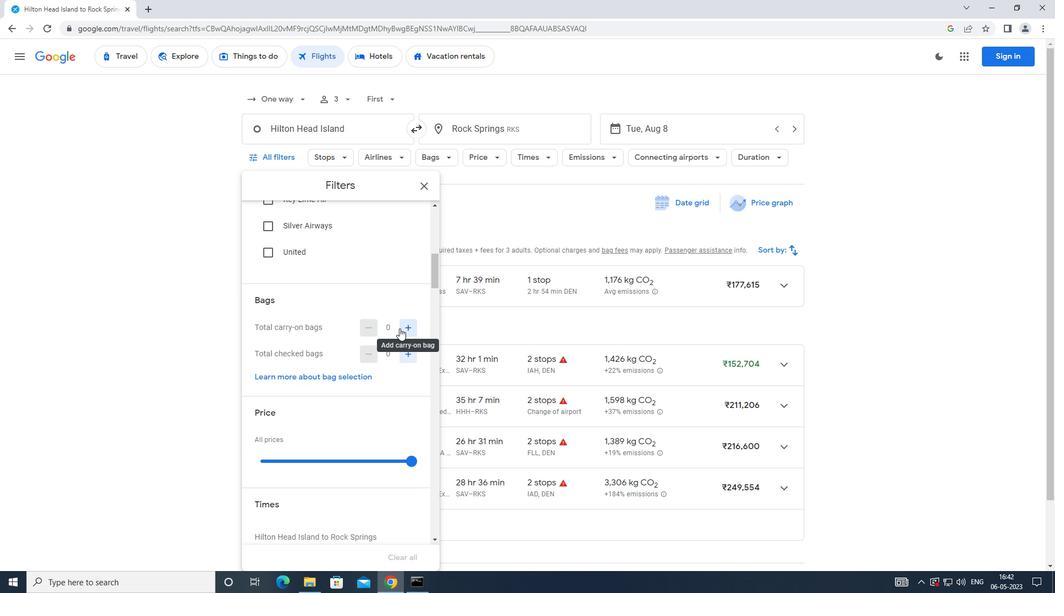 
Action: Mouse pressed left at (402, 328)
Screenshot: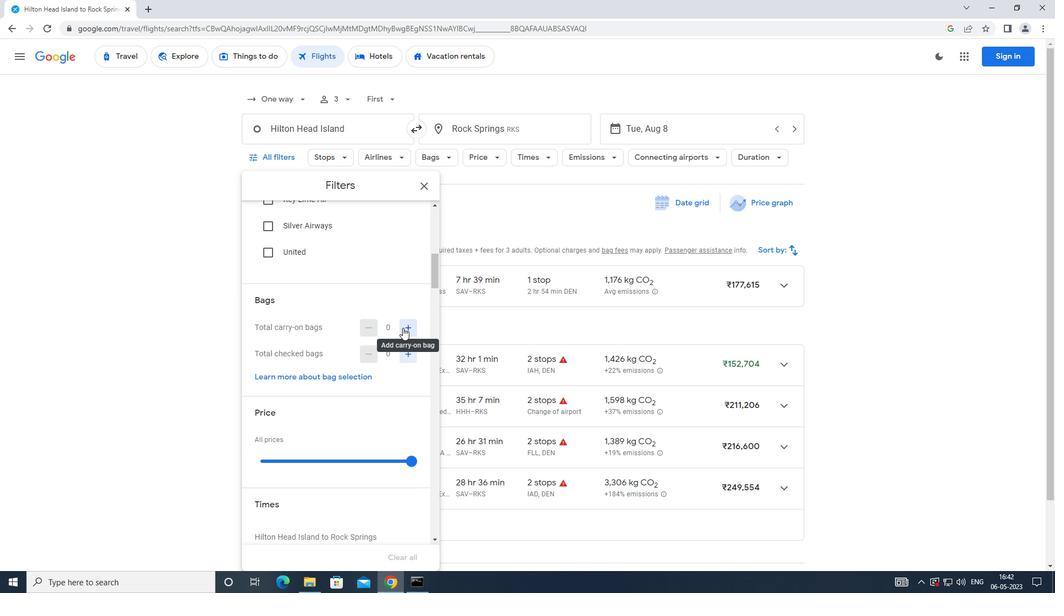 
Action: Mouse moved to (400, 333)
Screenshot: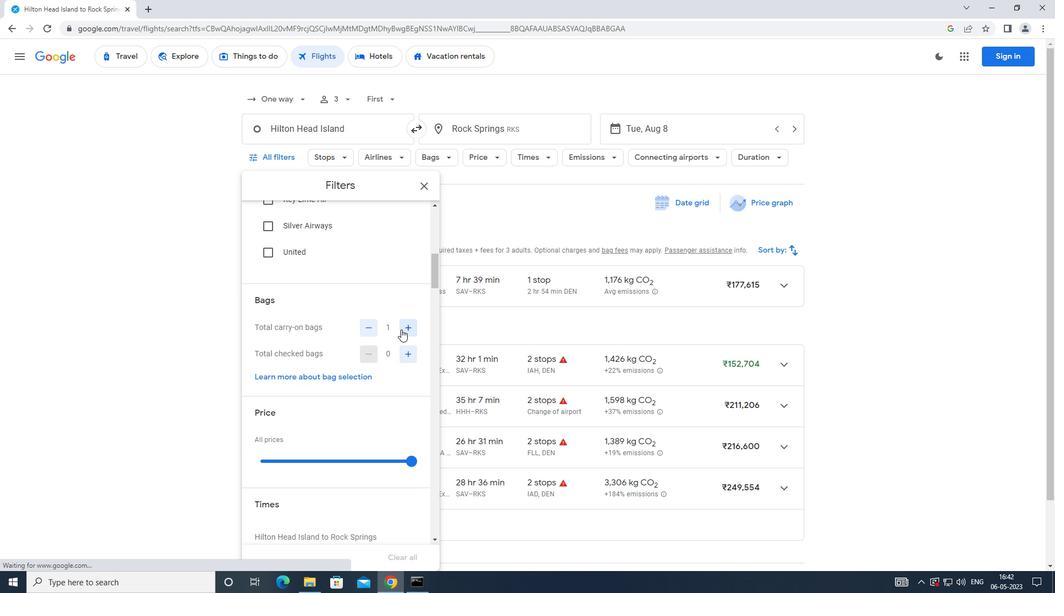 
Action: Mouse scrolled (400, 333) with delta (0, 0)
Screenshot: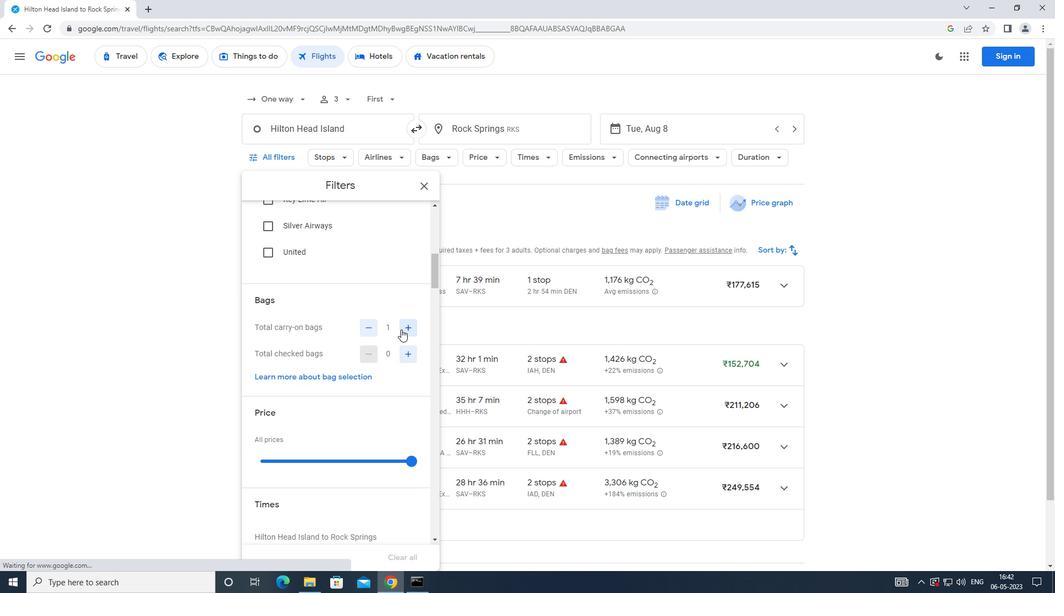 
Action: Mouse moved to (411, 407)
Screenshot: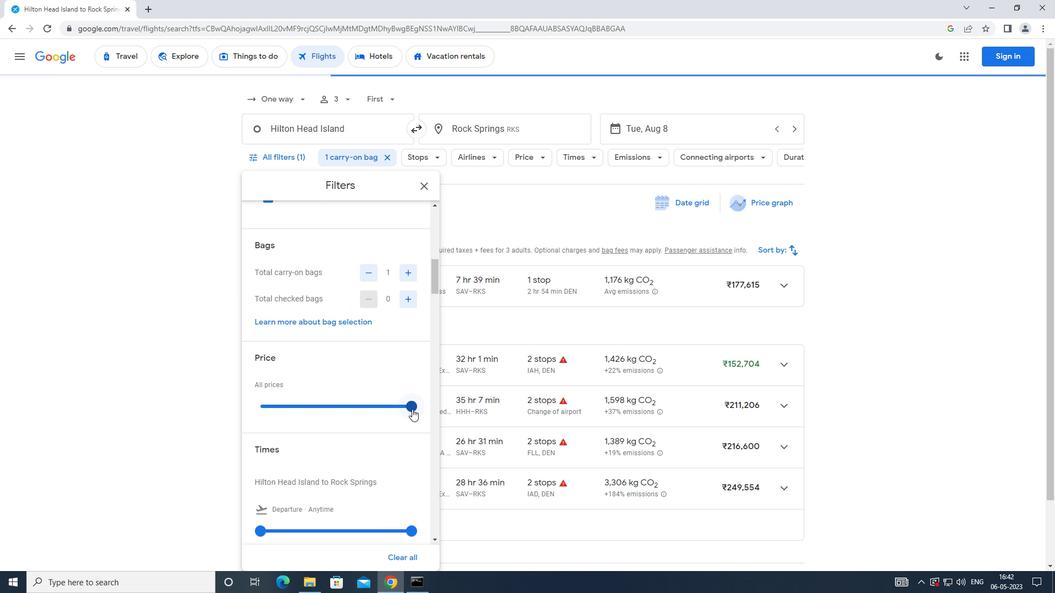 
Action: Mouse pressed left at (411, 407)
Screenshot: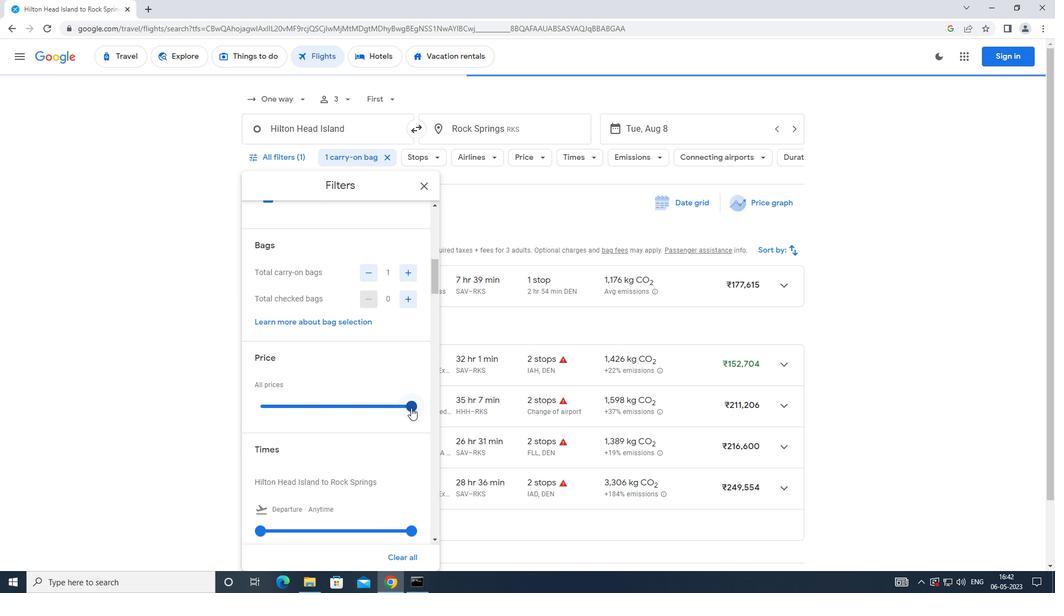 
Action: Mouse moved to (324, 408)
Screenshot: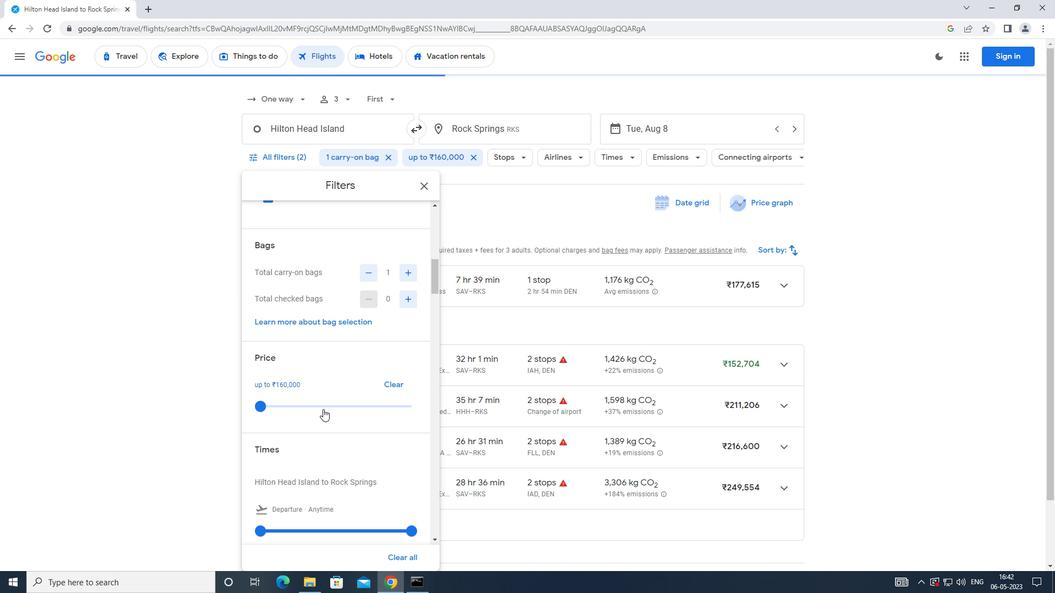 
Action: Mouse scrolled (324, 408) with delta (0, 0)
Screenshot: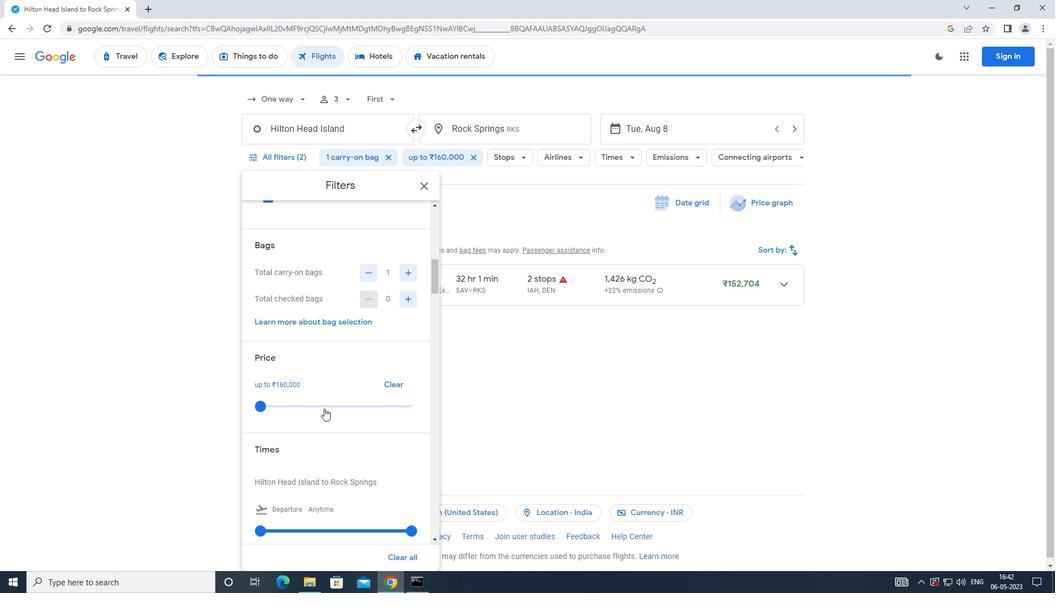 
Action: Mouse scrolled (324, 408) with delta (0, 0)
Screenshot: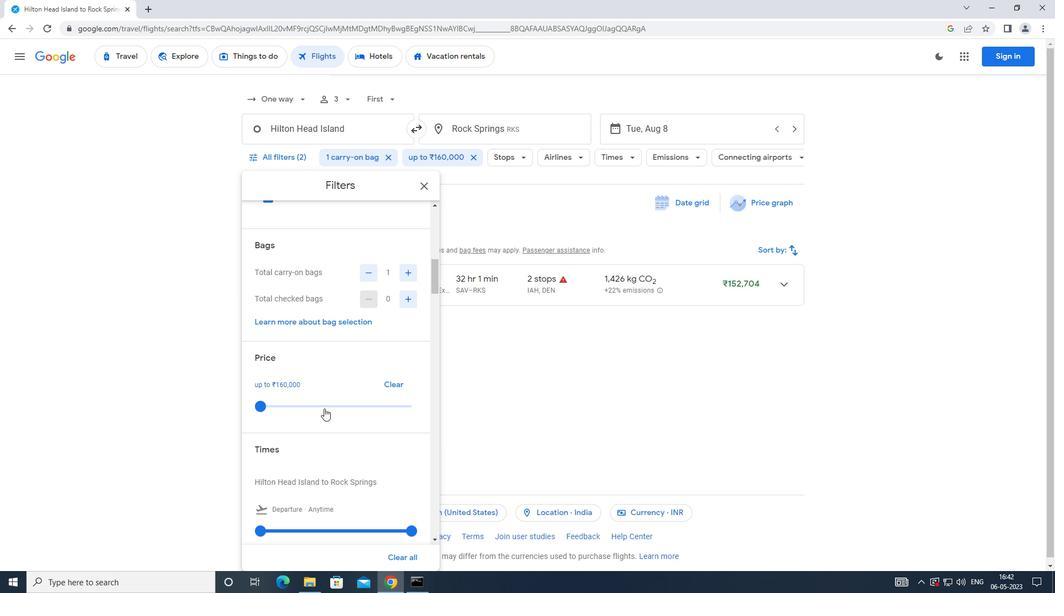 
Action: Mouse scrolled (324, 408) with delta (0, 0)
Screenshot: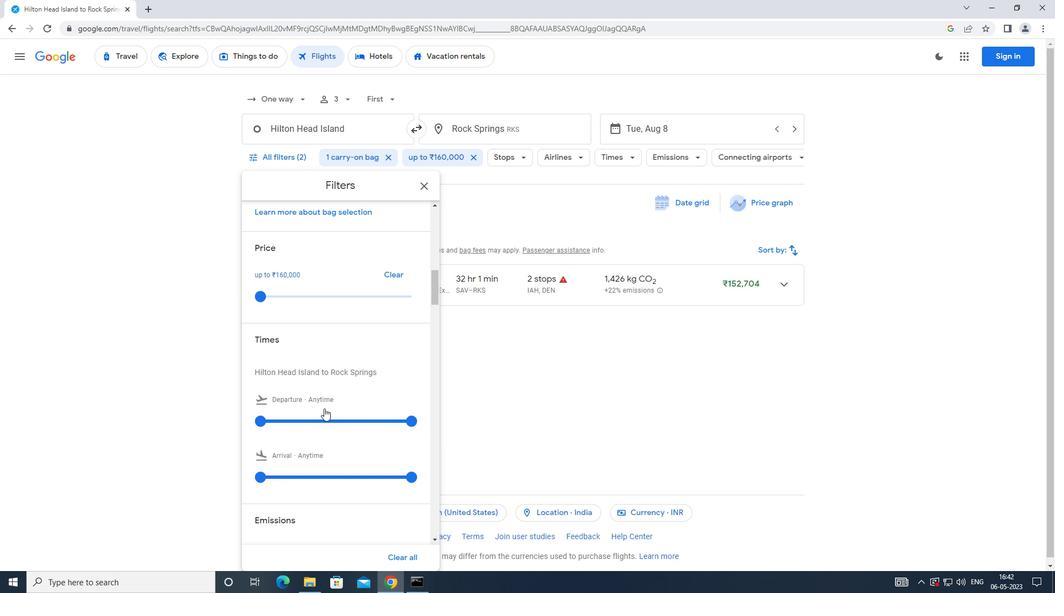 
Action: Mouse scrolled (324, 408) with delta (0, 0)
Screenshot: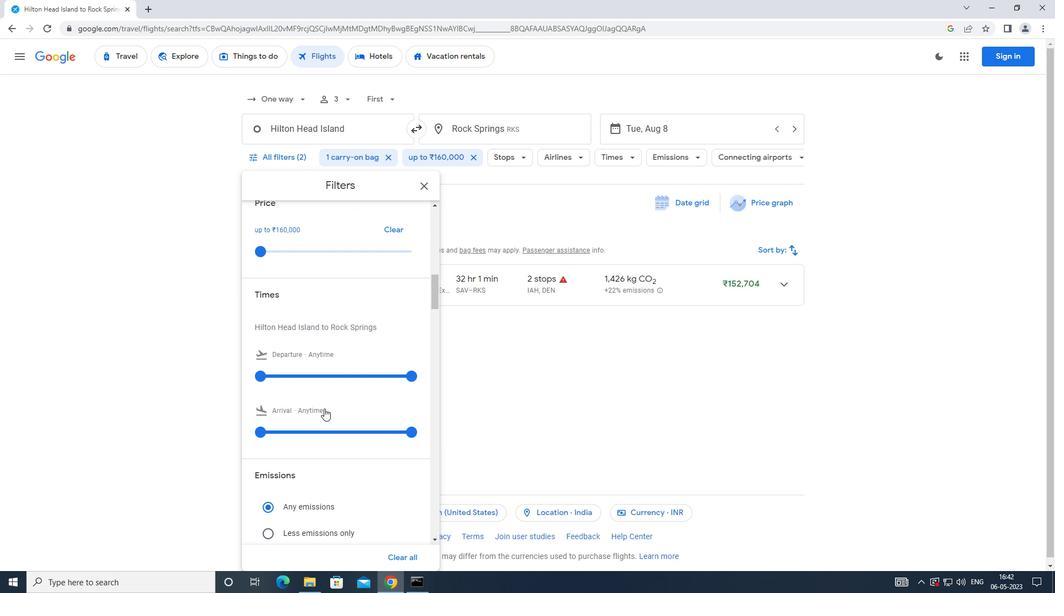 
Action: Mouse moved to (259, 315)
Screenshot: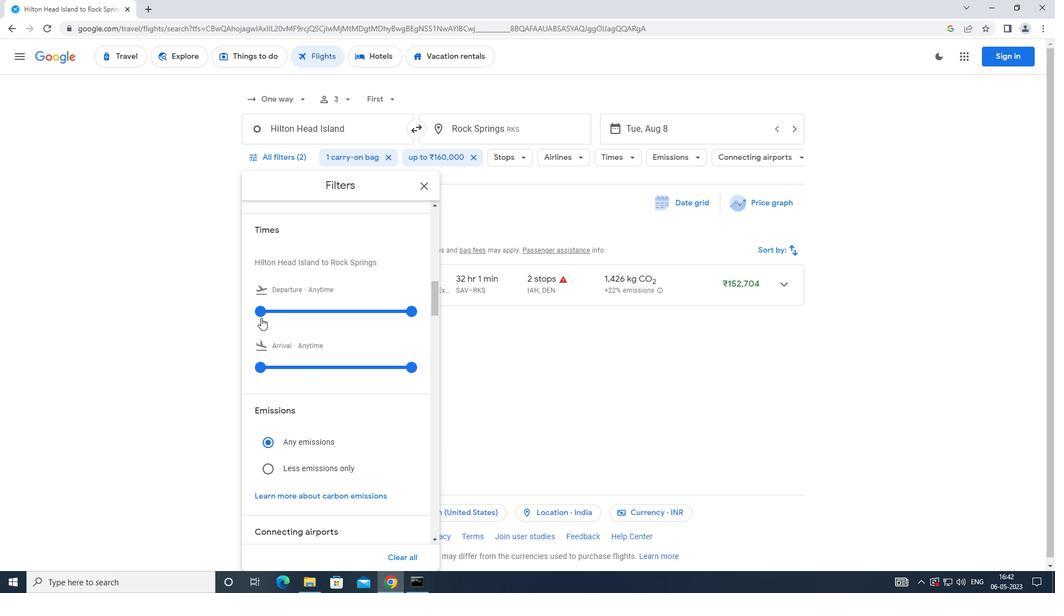 
Action: Mouse pressed left at (259, 315)
Screenshot: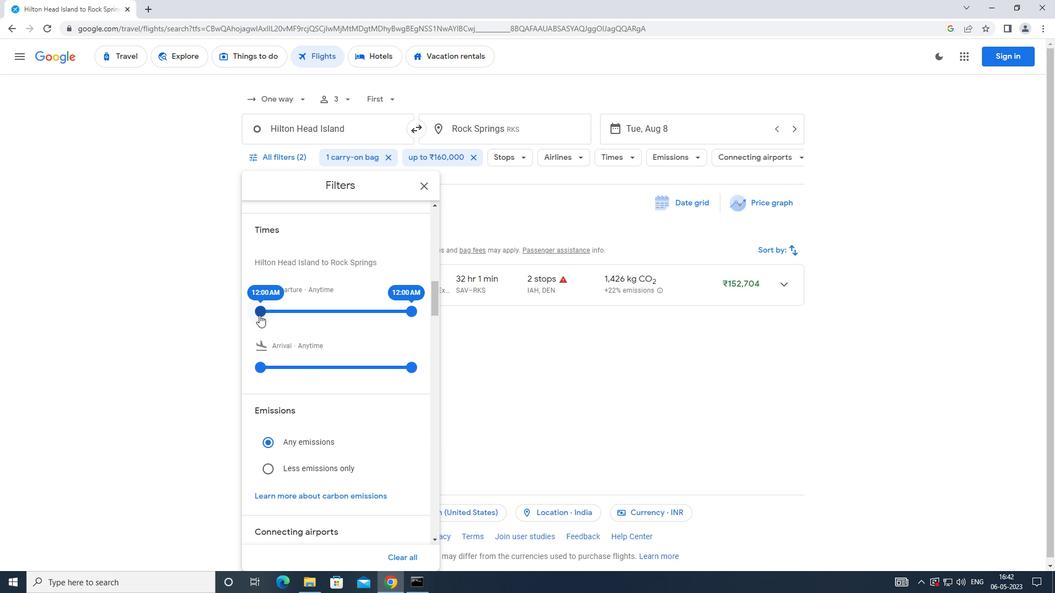
Action: Mouse moved to (409, 314)
Screenshot: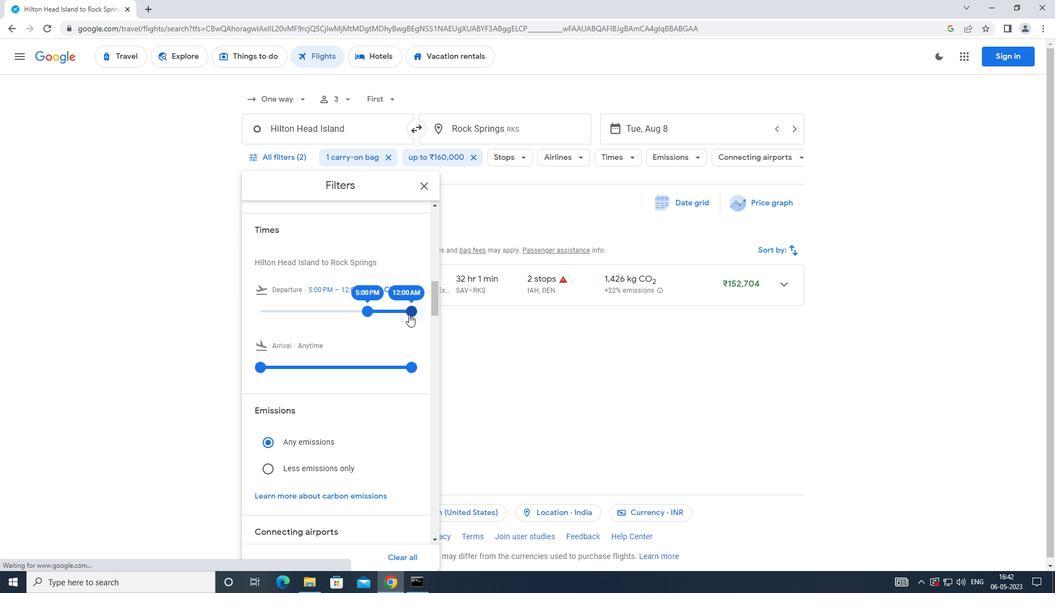 
Action: Mouse pressed left at (409, 314)
Screenshot: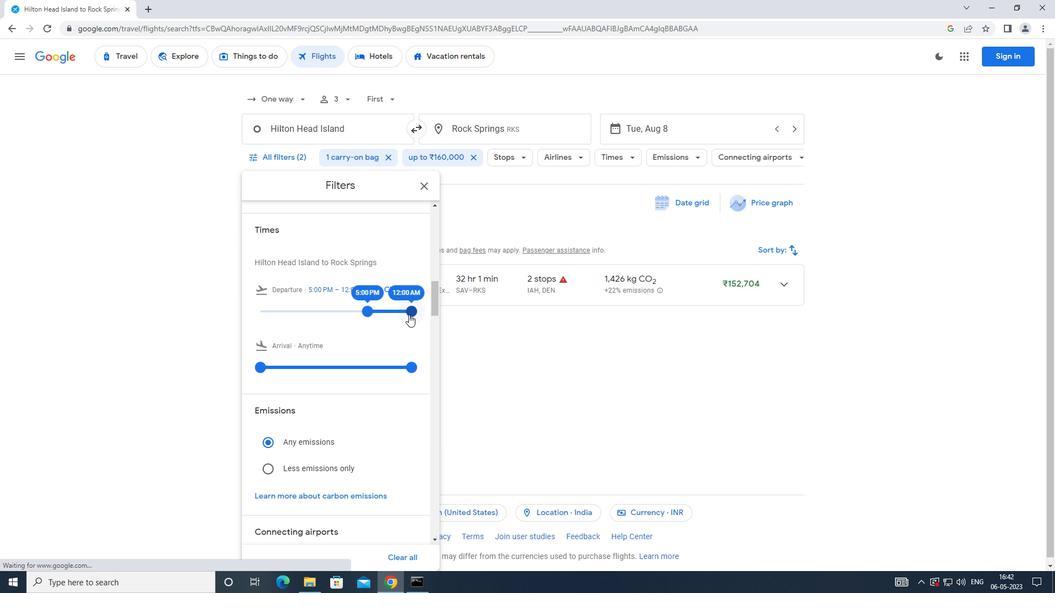 
Action: Mouse moved to (433, 183)
Screenshot: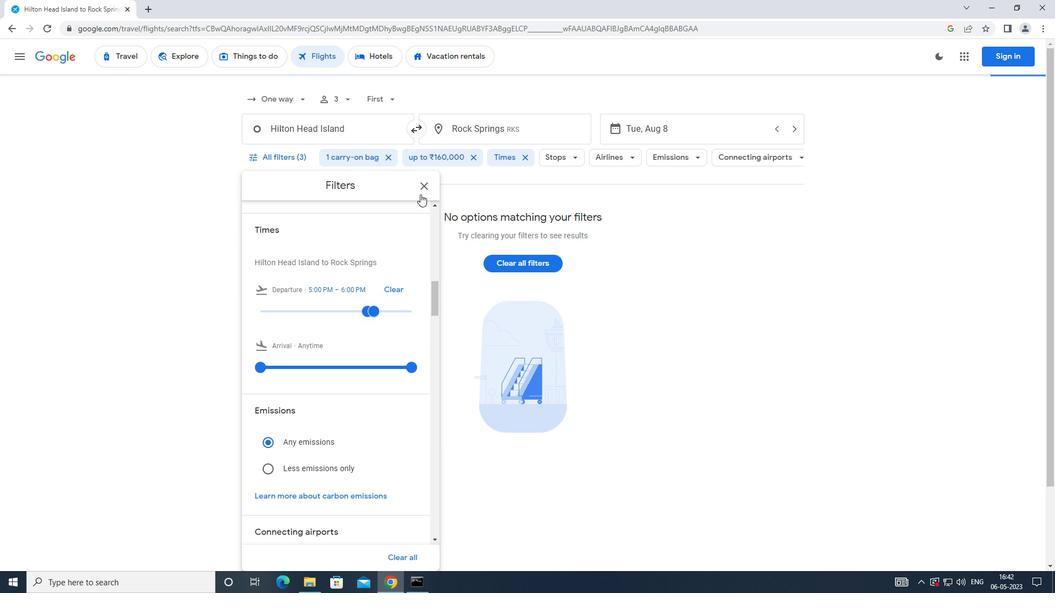 
Action: Mouse pressed left at (433, 183)
Screenshot: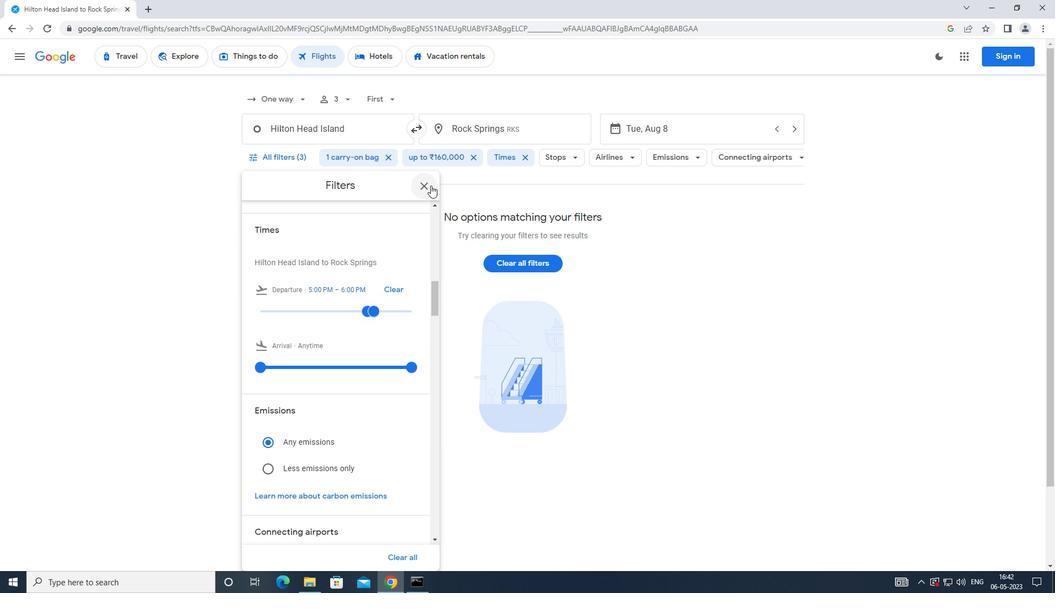 
Action: Mouse moved to (430, 191)
Screenshot: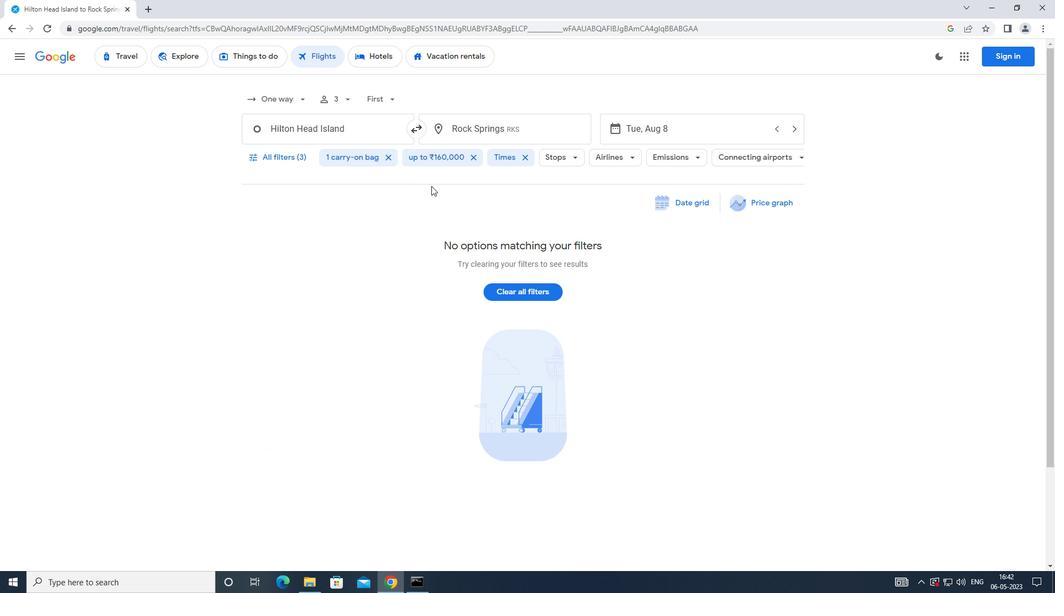 
